 Task: Find connections with filter location Velika Gorica with filter topic #homeofficewith filter profile language German with filter current company EPAM Systems with filter school Gargi College with filter industry Wholesale Computer Equipment with filter service category Filing with filter keywords title Office Clerk
Action: Mouse pressed left at (534, 75)
Screenshot: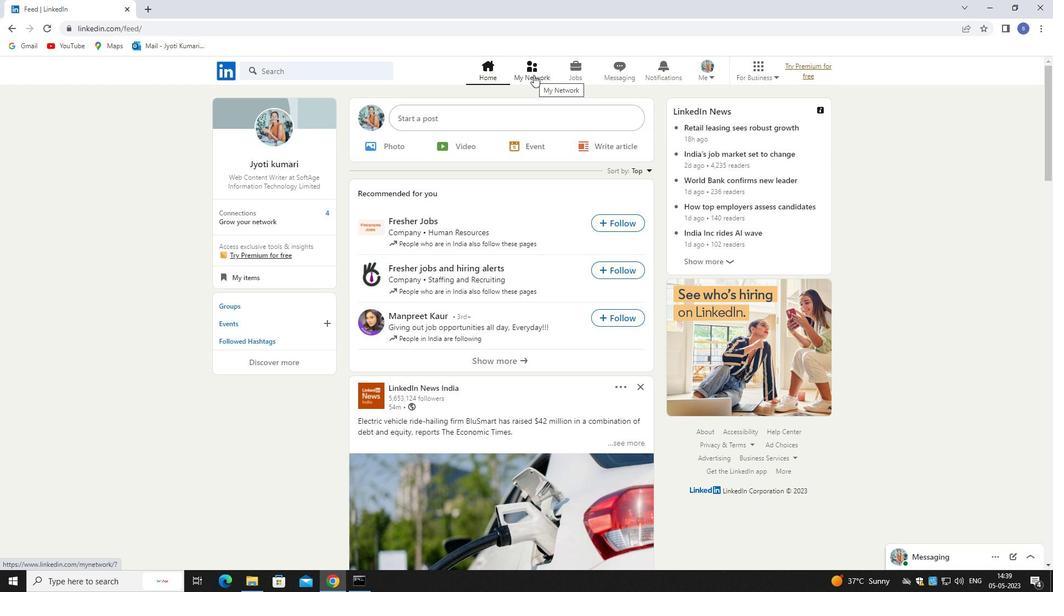 
Action: Mouse moved to (531, 71)
Screenshot: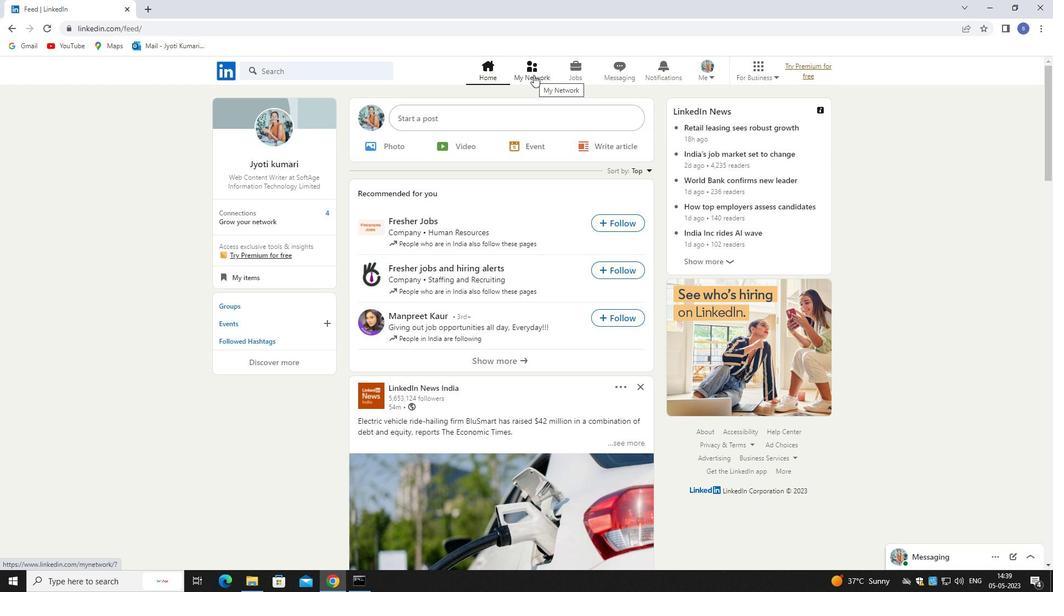 
Action: Mouse pressed left at (531, 71)
Screenshot: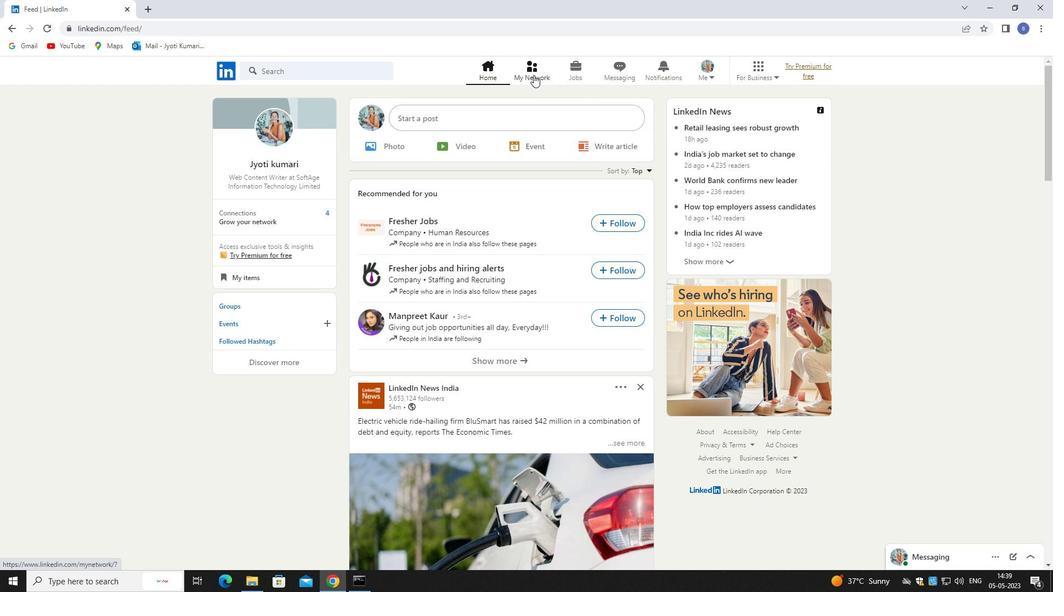 
Action: Mouse moved to (320, 137)
Screenshot: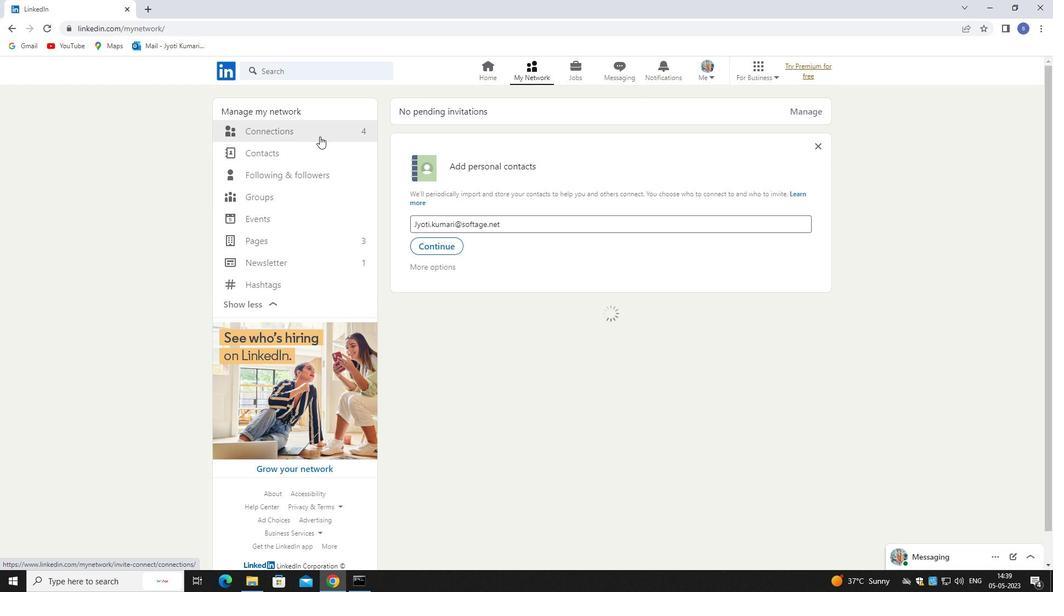 
Action: Mouse pressed left at (320, 137)
Screenshot: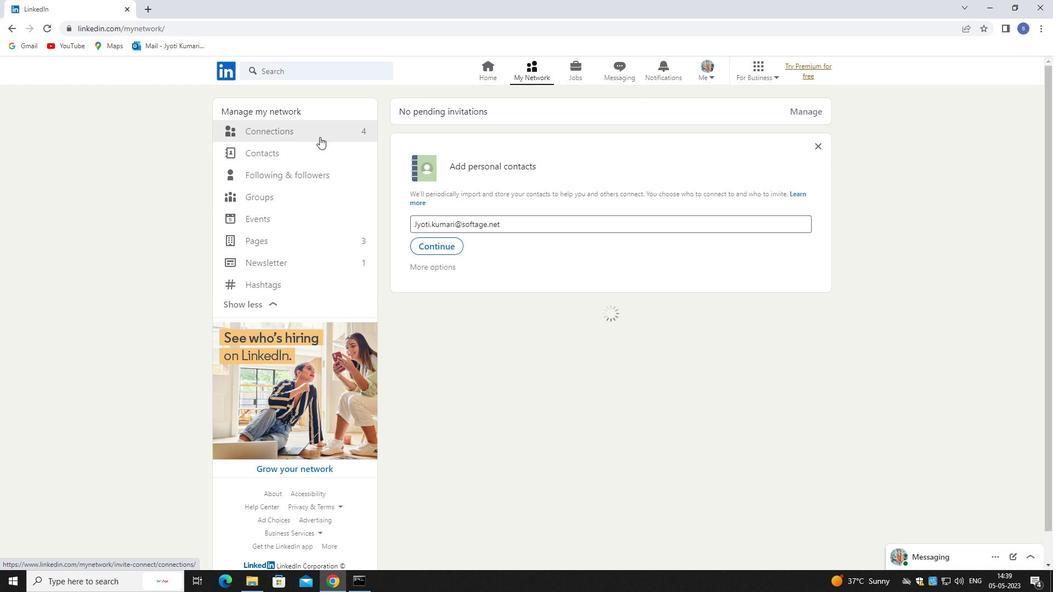 
Action: Mouse moved to (322, 136)
Screenshot: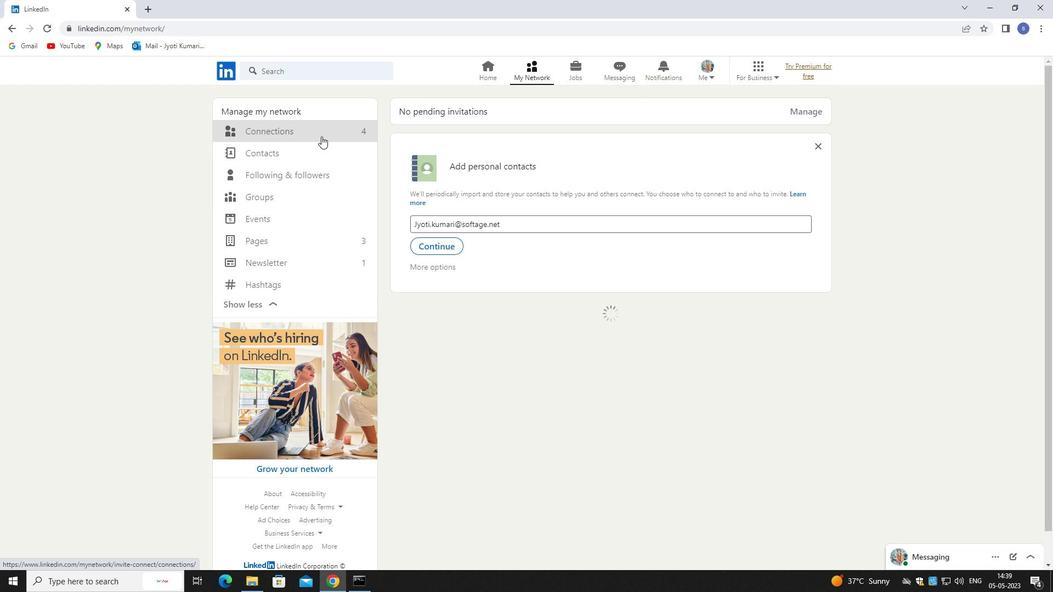 
Action: Mouse pressed left at (322, 136)
Screenshot: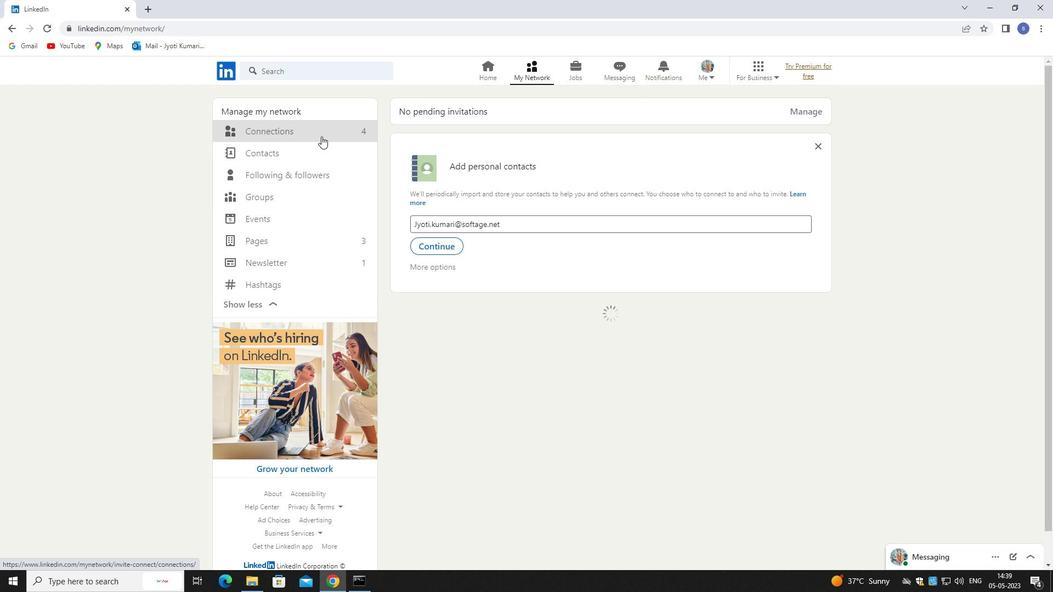
Action: Mouse moved to (638, 129)
Screenshot: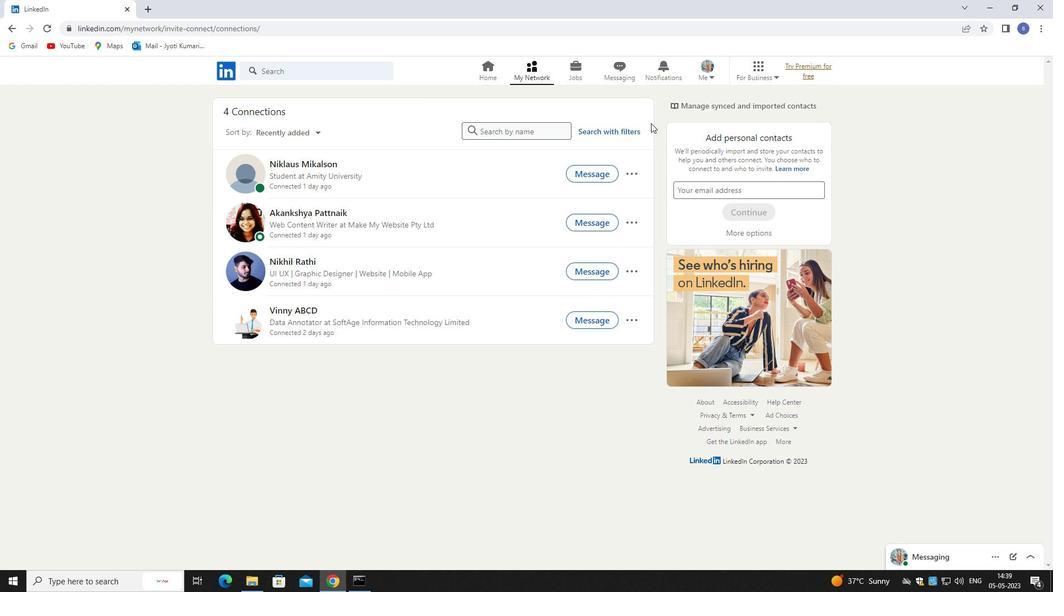 
Action: Mouse pressed left at (638, 129)
Screenshot: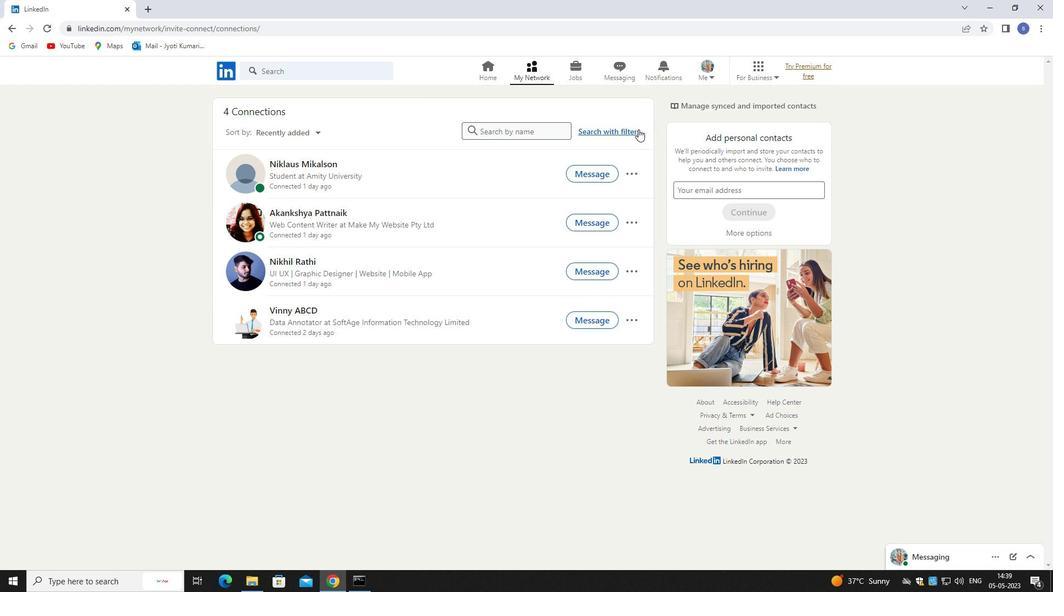 
Action: Mouse moved to (570, 98)
Screenshot: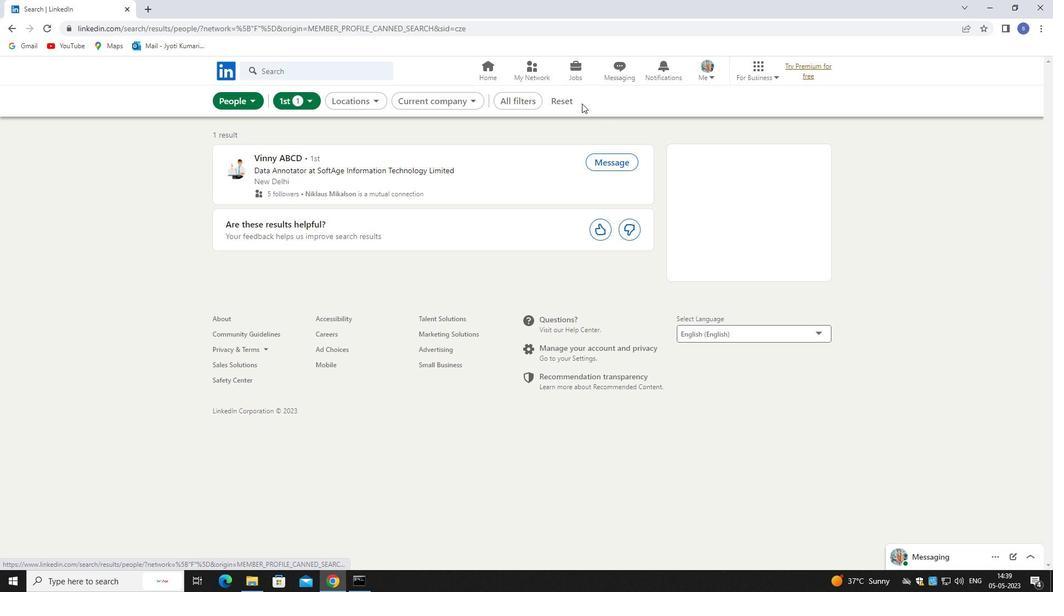 
Action: Mouse pressed left at (570, 98)
Screenshot: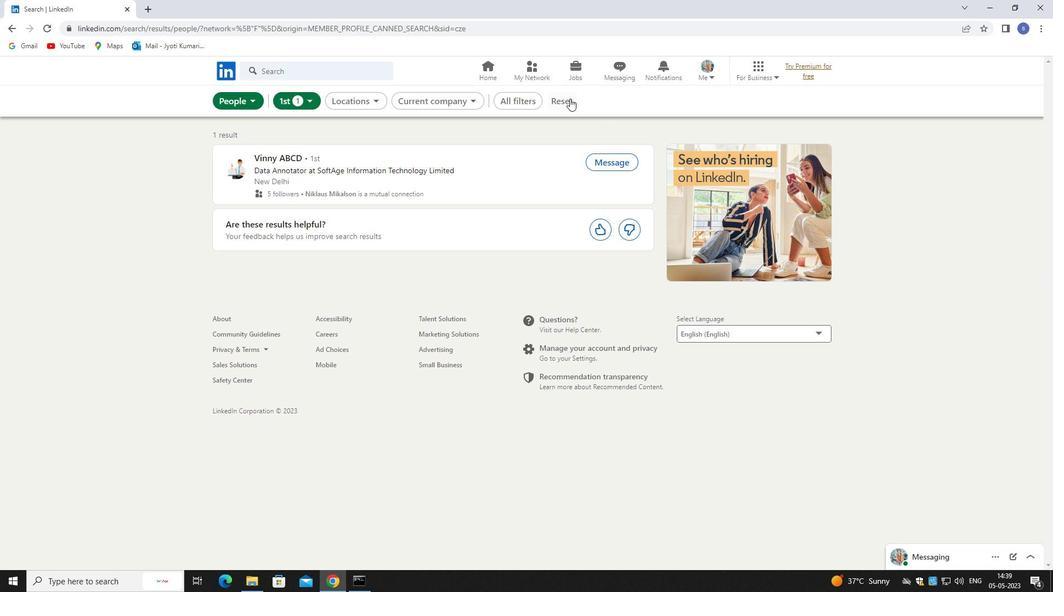 
Action: Mouse moved to (549, 98)
Screenshot: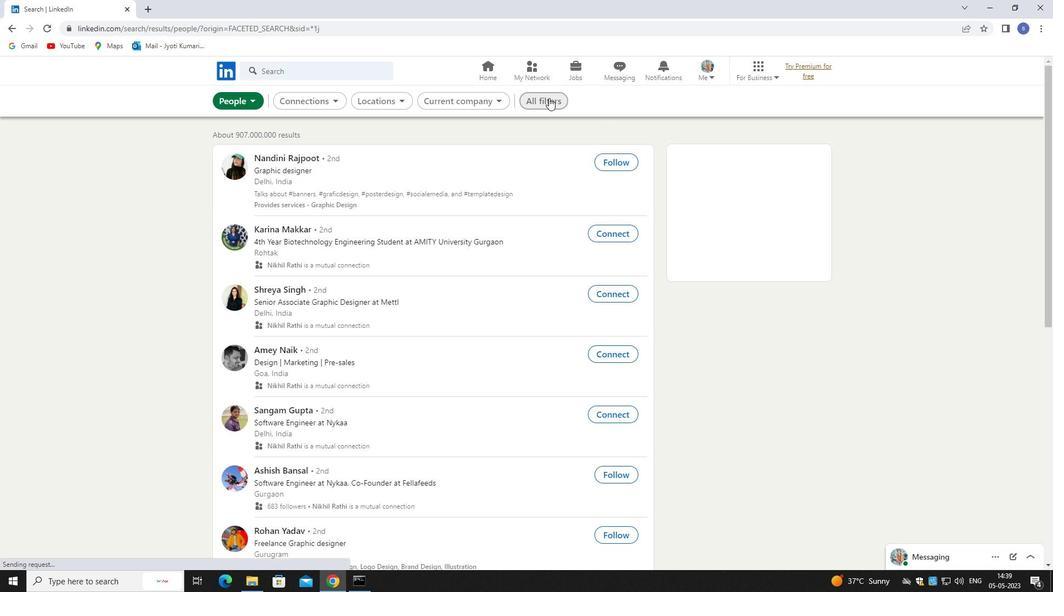 
Action: Mouse pressed left at (549, 98)
Screenshot: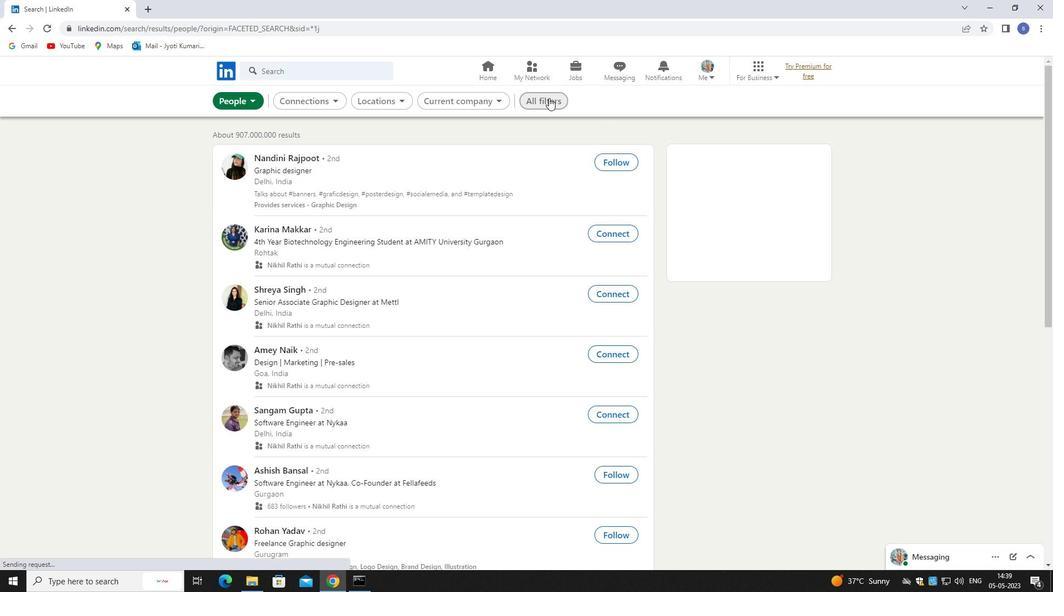 
Action: Mouse moved to (934, 429)
Screenshot: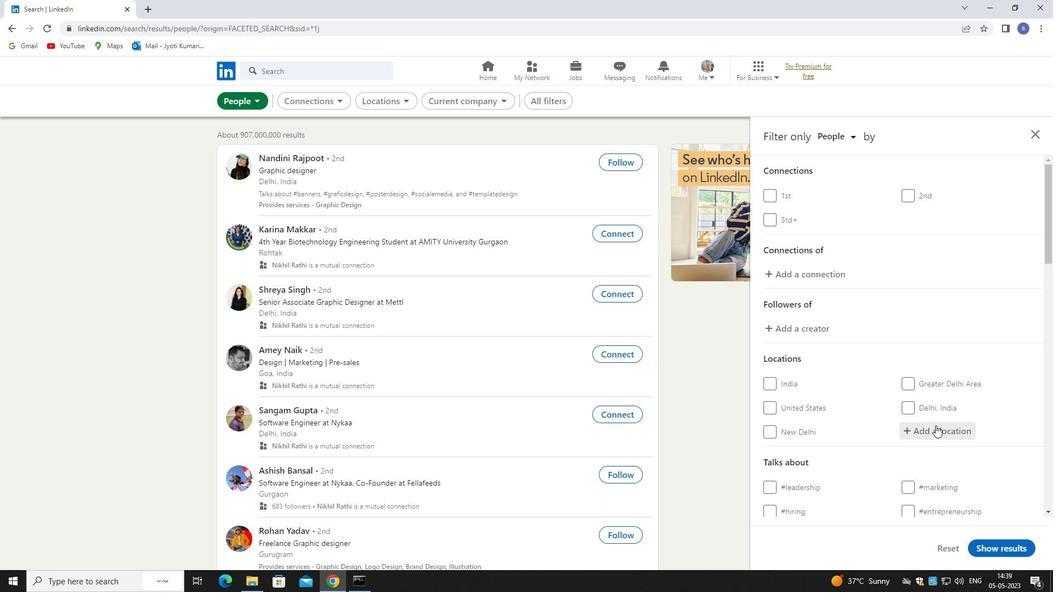 
Action: Mouse pressed left at (934, 429)
Screenshot: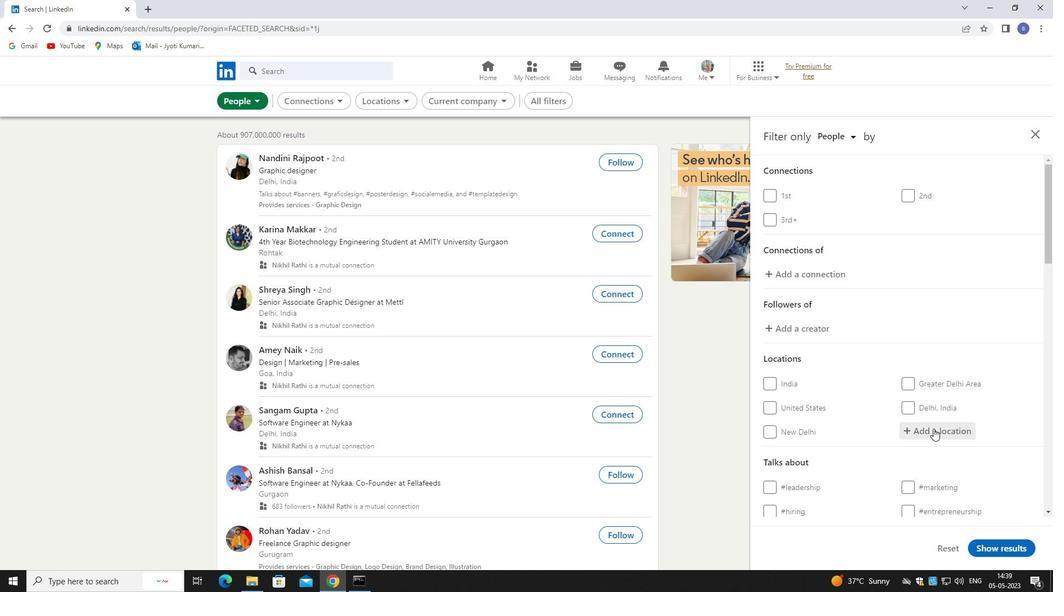 
Action: Key pressed velika
Screenshot: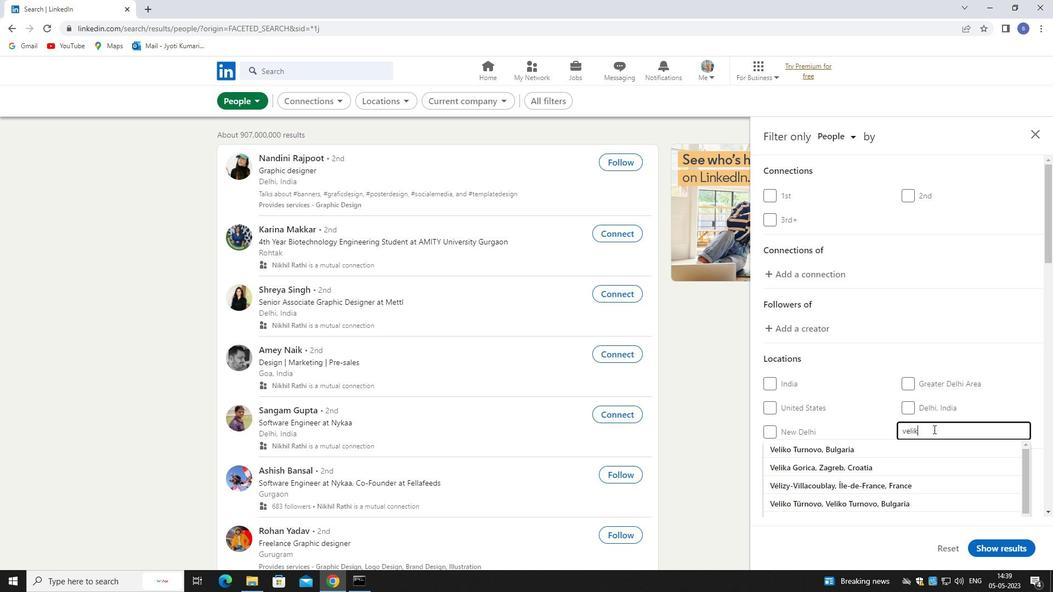 
Action: Mouse moved to (917, 450)
Screenshot: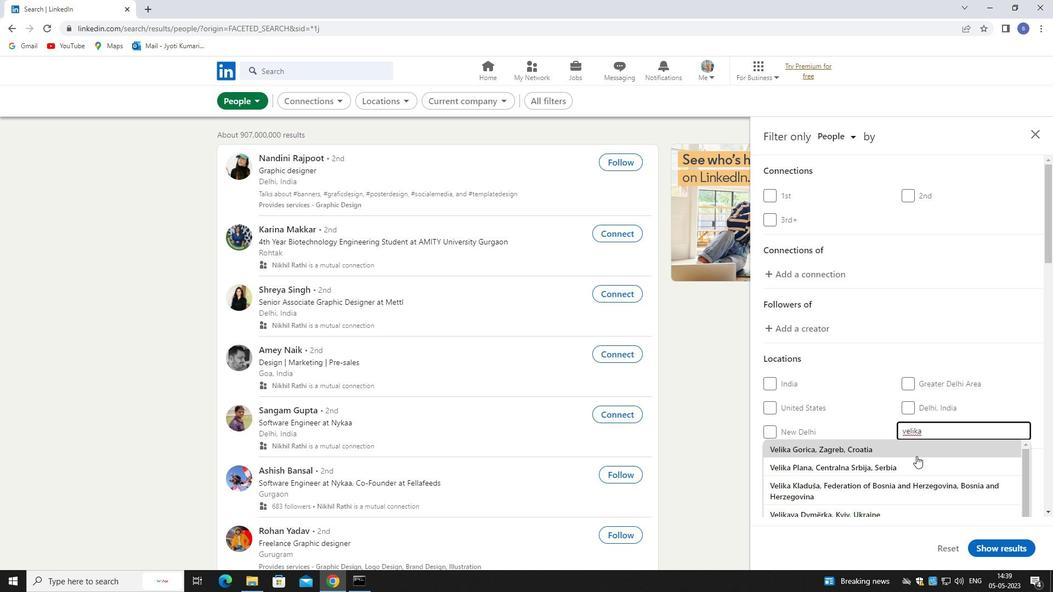 
Action: Mouse pressed left at (917, 450)
Screenshot: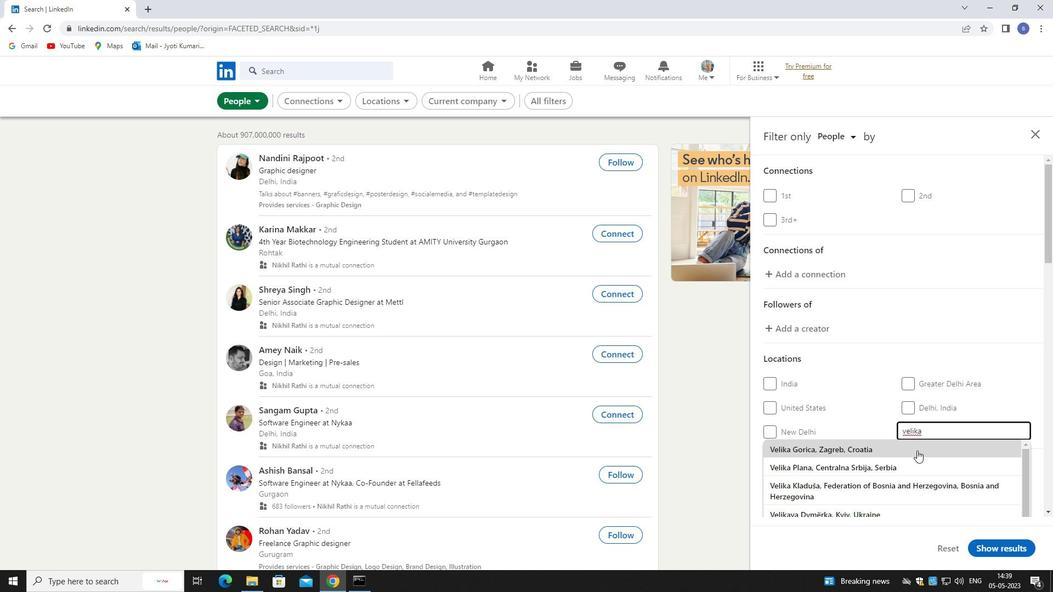 
Action: Mouse scrolled (917, 449) with delta (0, 0)
Screenshot: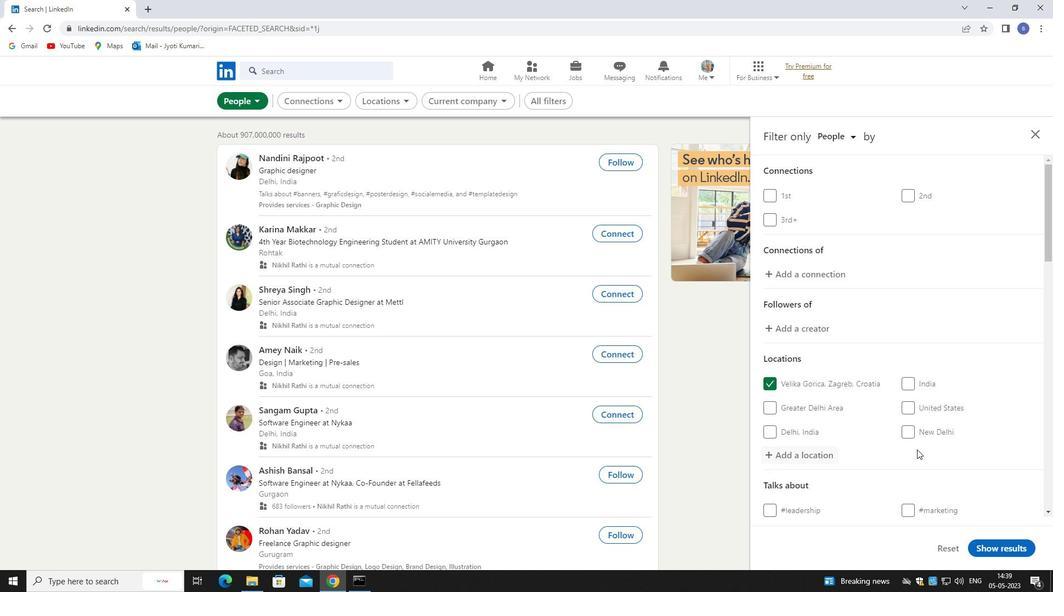 
Action: Mouse moved to (917, 449)
Screenshot: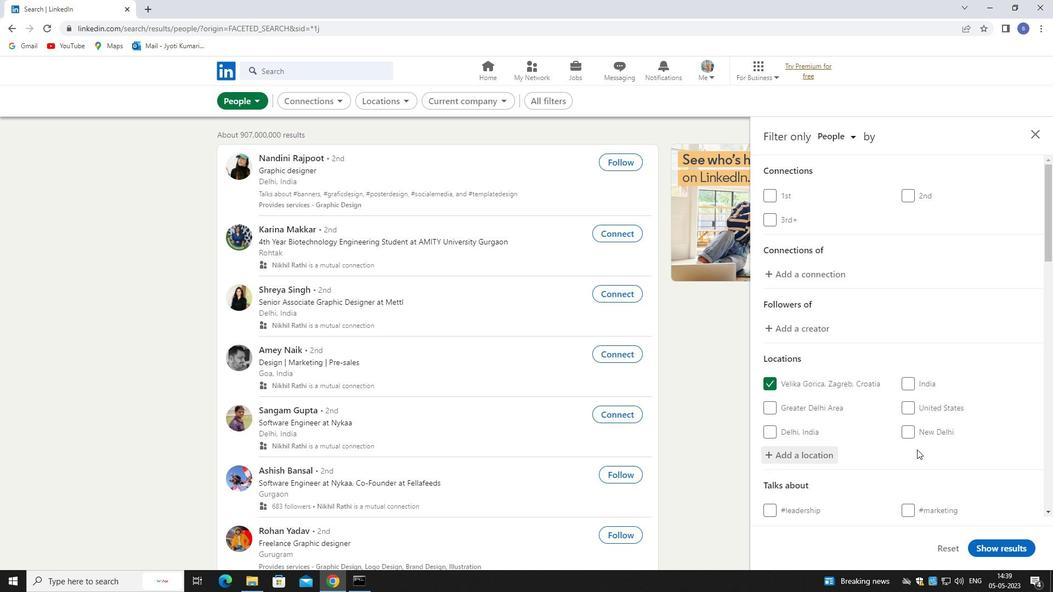 
Action: Mouse scrolled (917, 448) with delta (0, 0)
Screenshot: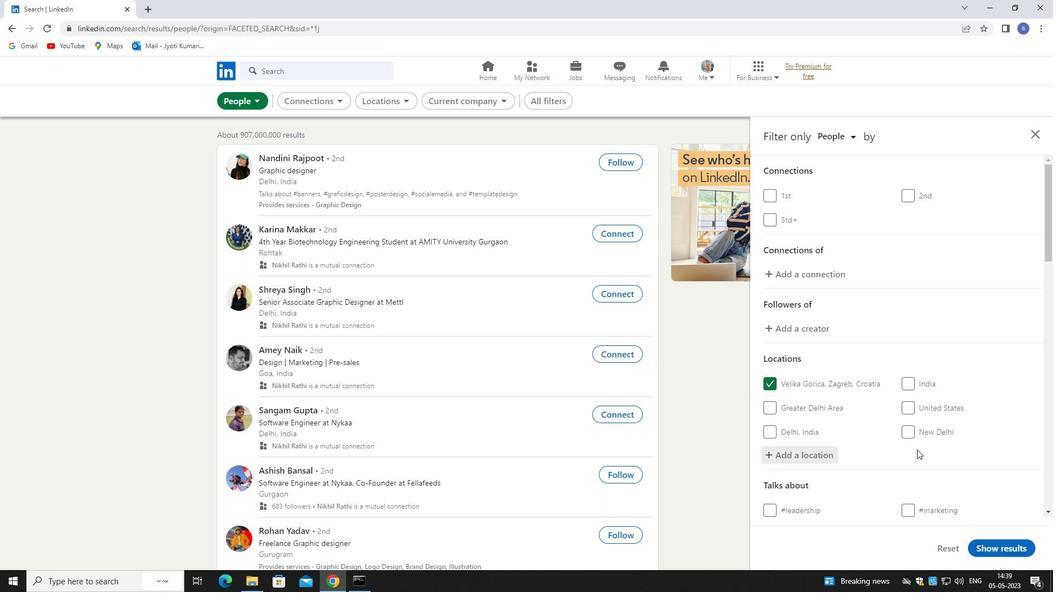 
Action: Mouse moved to (918, 449)
Screenshot: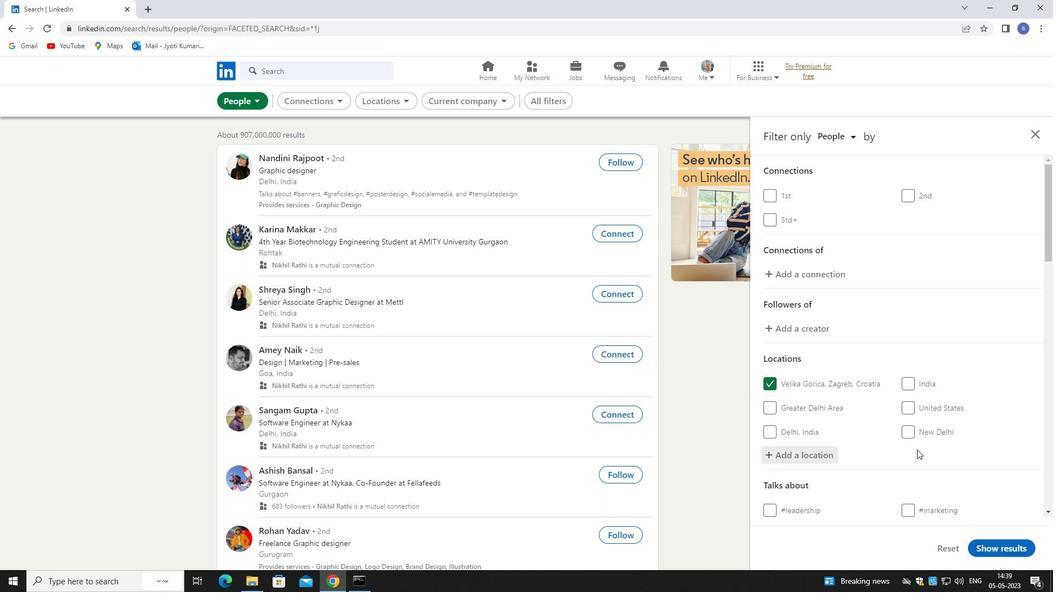
Action: Mouse scrolled (918, 448) with delta (0, 0)
Screenshot: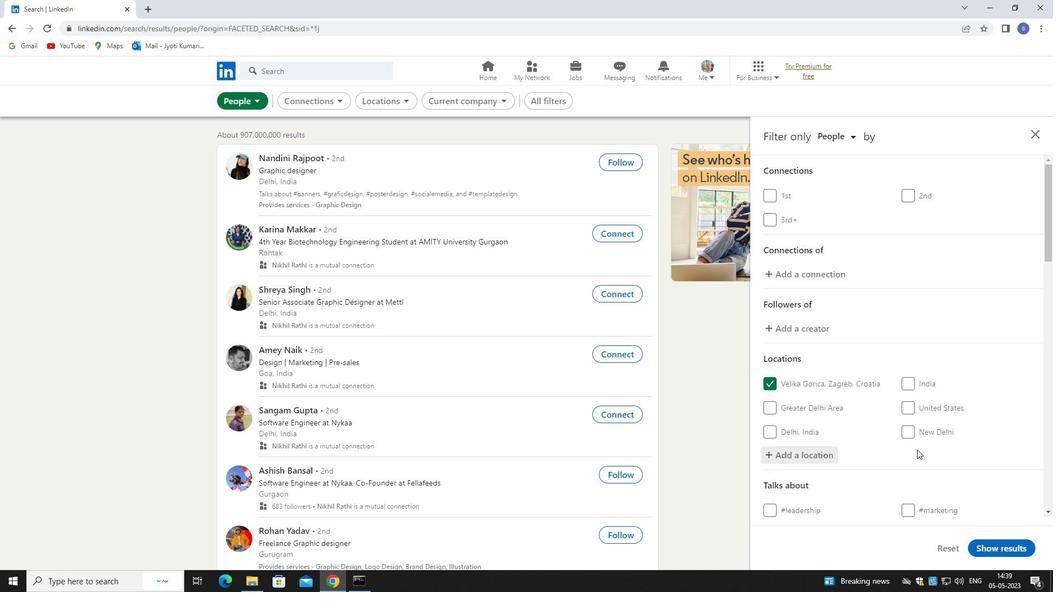 
Action: Mouse scrolled (918, 448) with delta (0, 0)
Screenshot: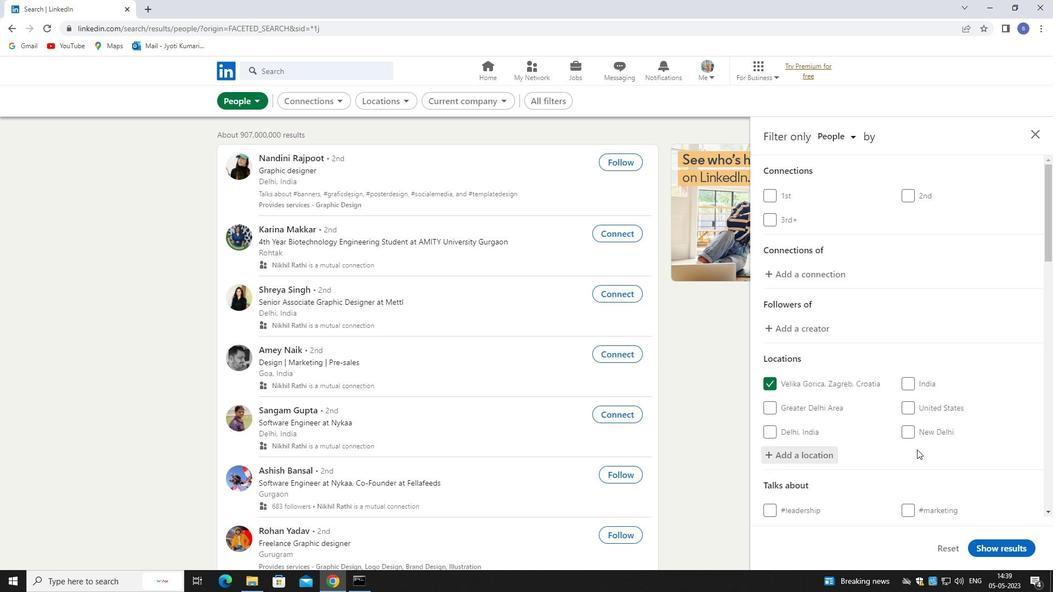 
Action: Mouse moved to (958, 343)
Screenshot: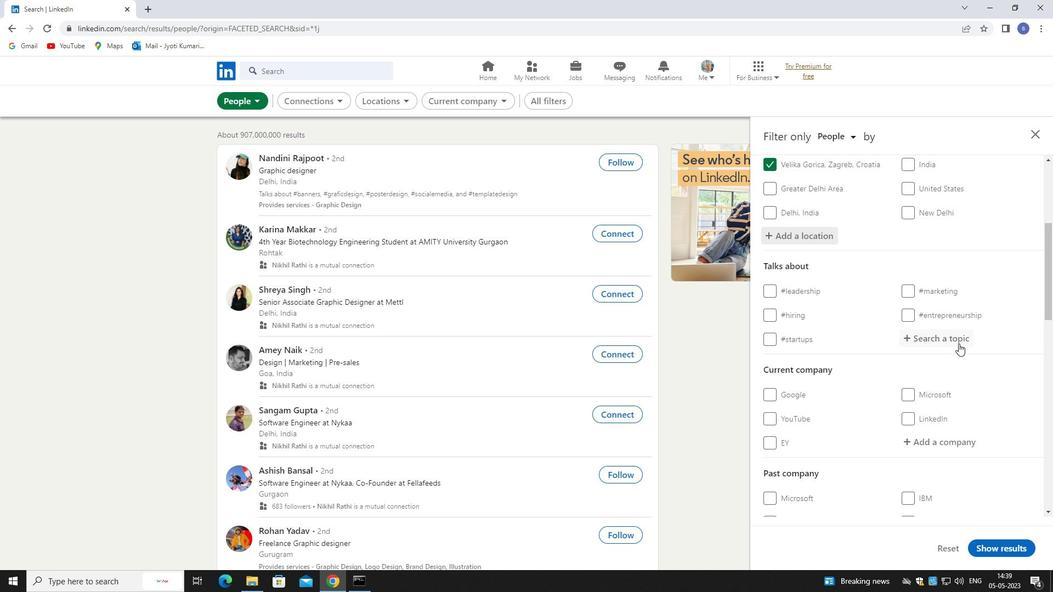 
Action: Mouse pressed left at (958, 343)
Screenshot: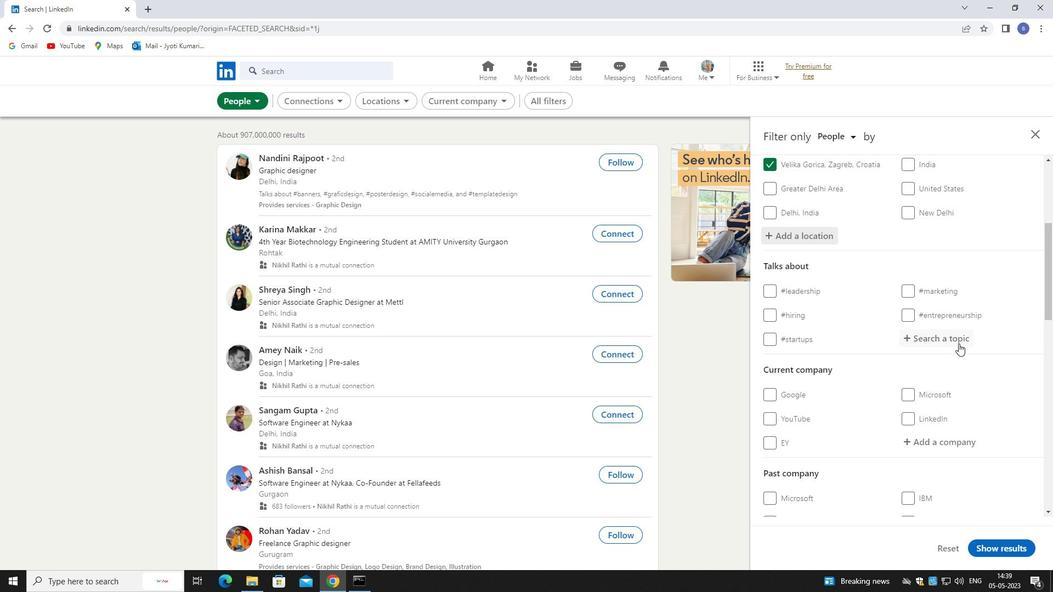 
Action: Mouse moved to (954, 336)
Screenshot: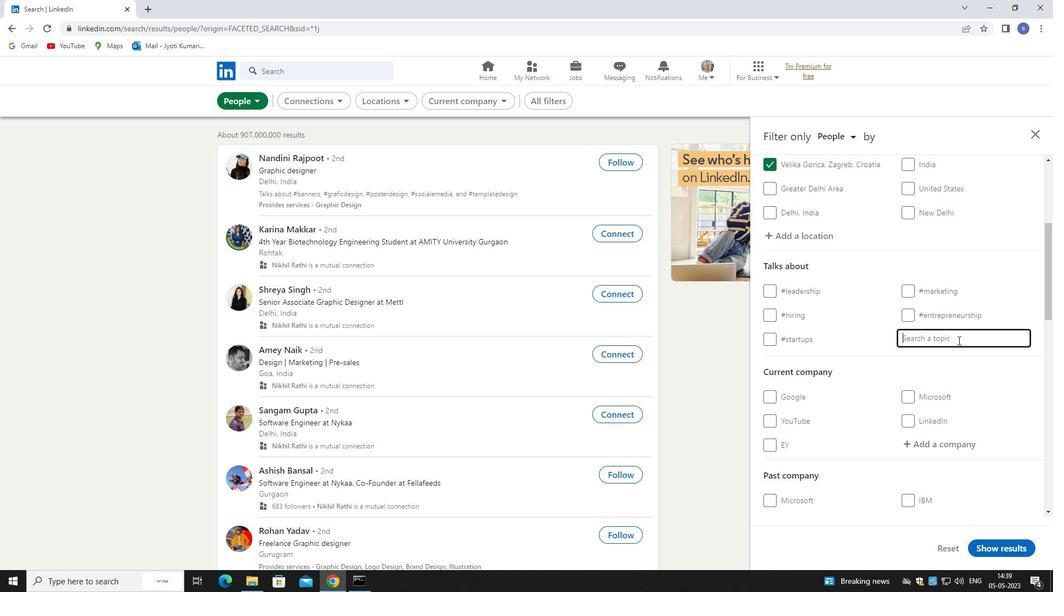 
Action: Key pressed homeoff
Screenshot: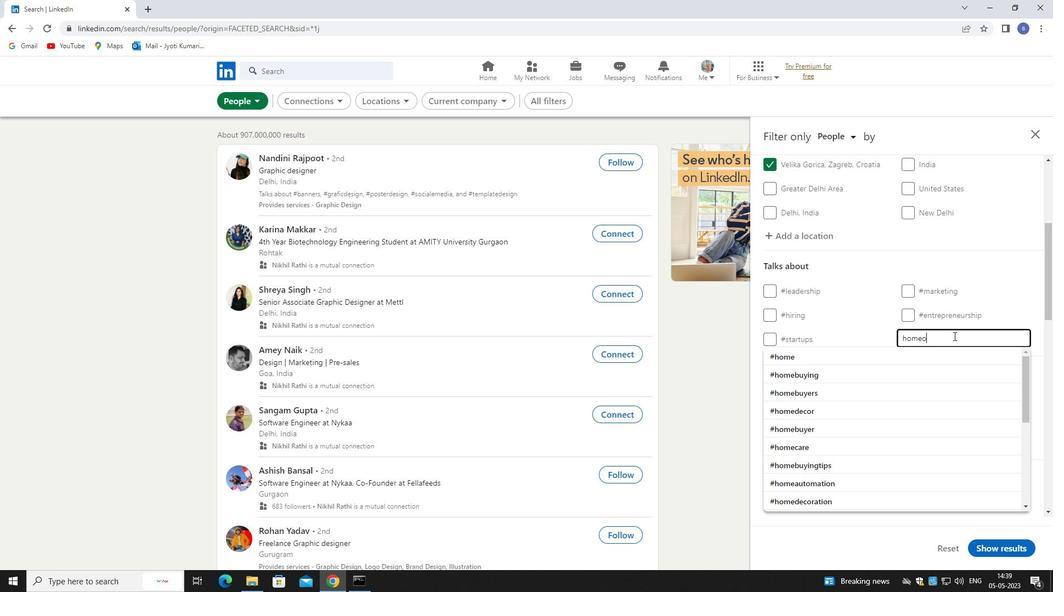 
Action: Mouse moved to (953, 357)
Screenshot: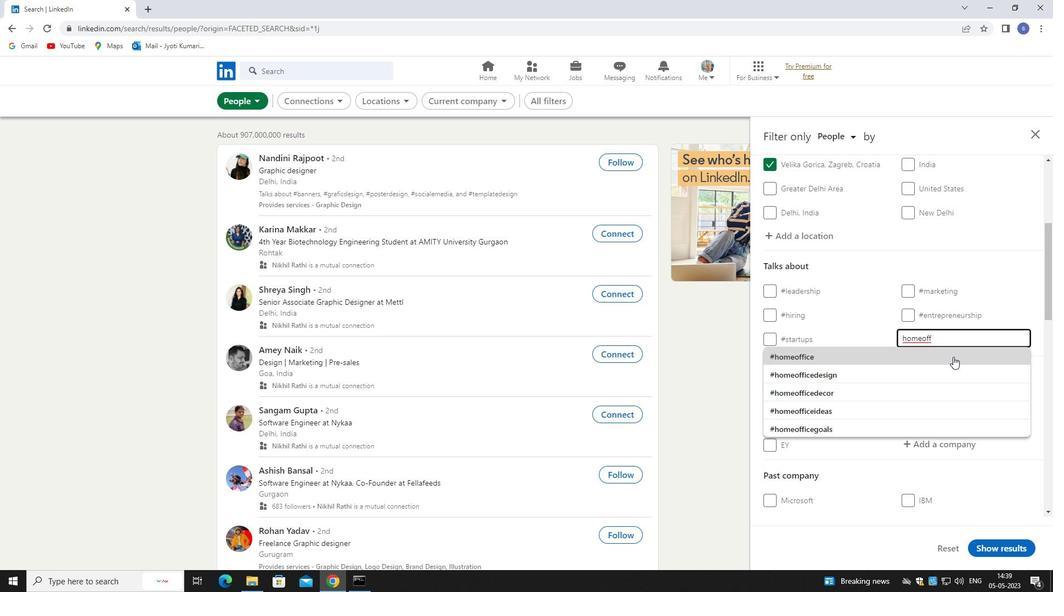 
Action: Mouse pressed left at (953, 357)
Screenshot: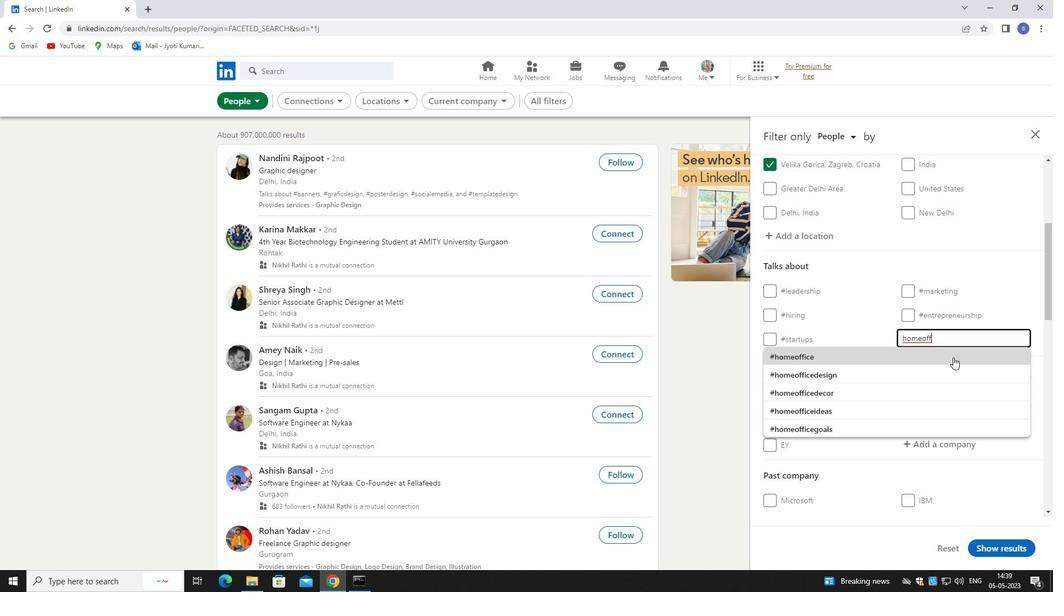 
Action: Mouse scrolled (953, 357) with delta (0, 0)
Screenshot: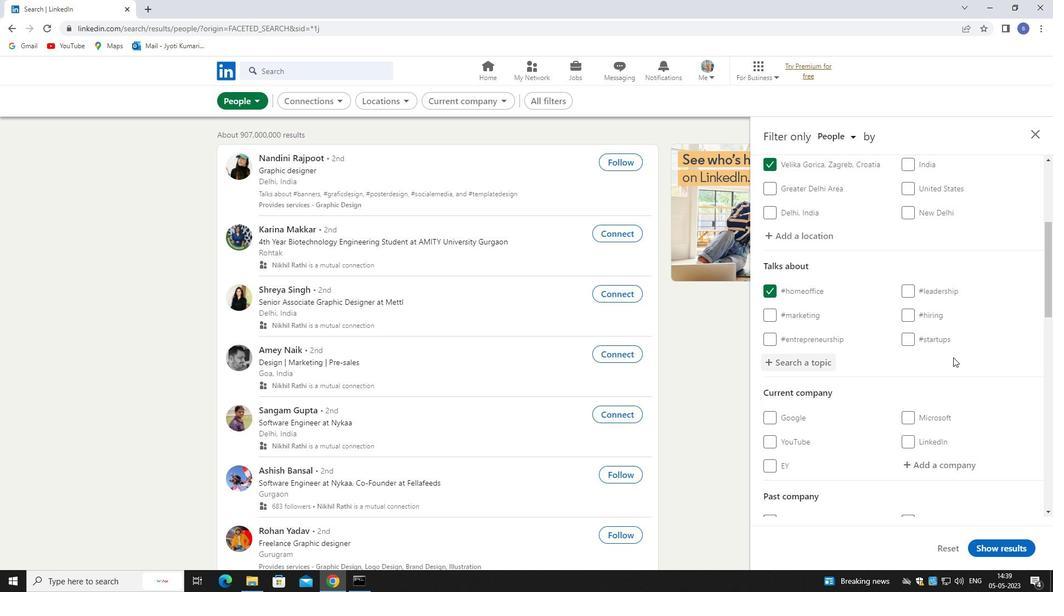 
Action: Mouse scrolled (953, 357) with delta (0, 0)
Screenshot: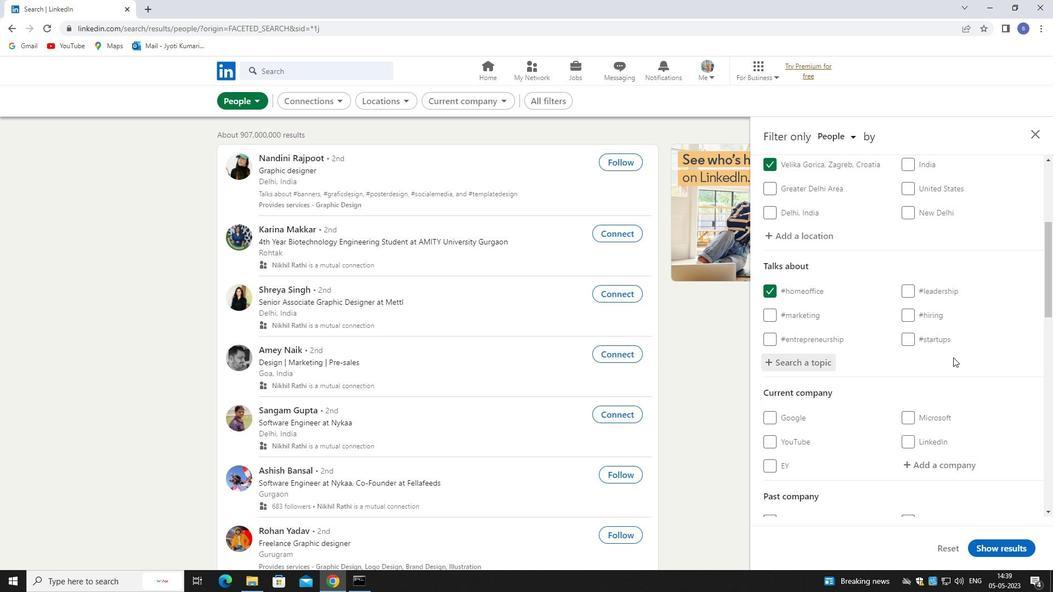 
Action: Mouse scrolled (953, 357) with delta (0, 0)
Screenshot: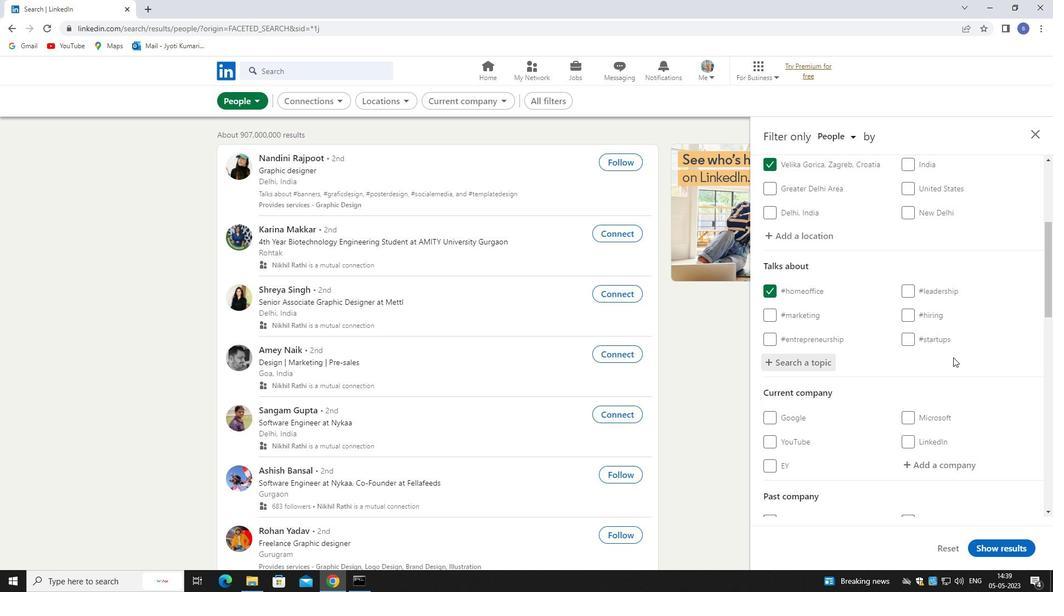 
Action: Mouse moved to (961, 303)
Screenshot: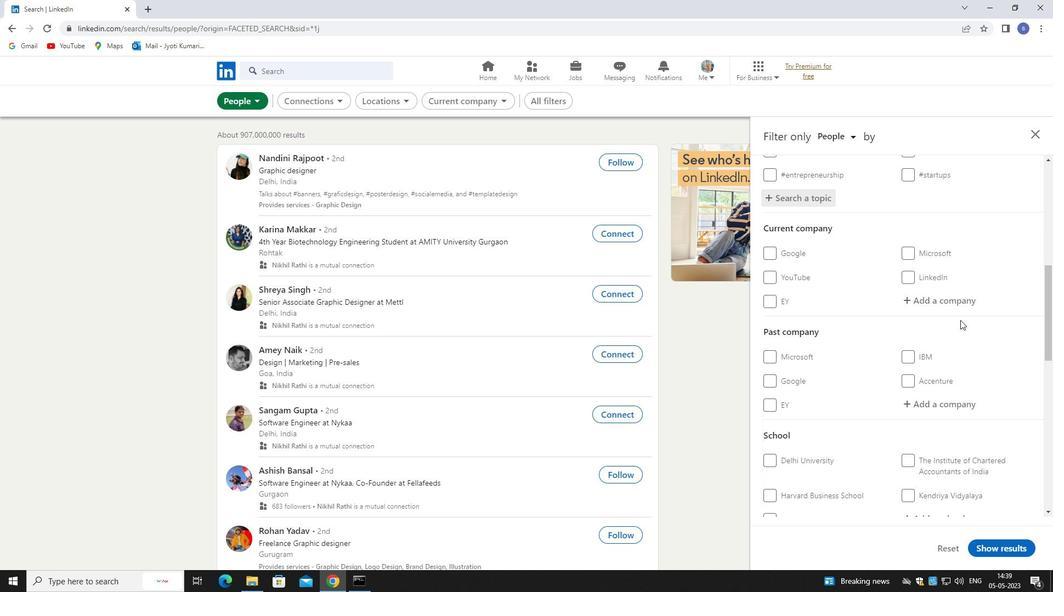 
Action: Mouse pressed left at (961, 303)
Screenshot: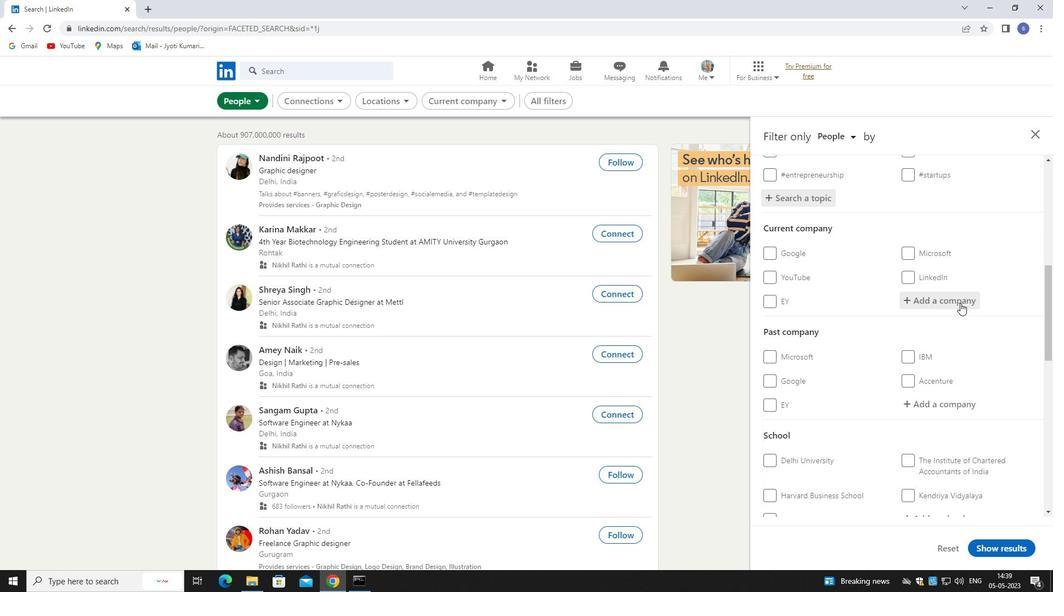 
Action: Mouse moved to (961, 302)
Screenshot: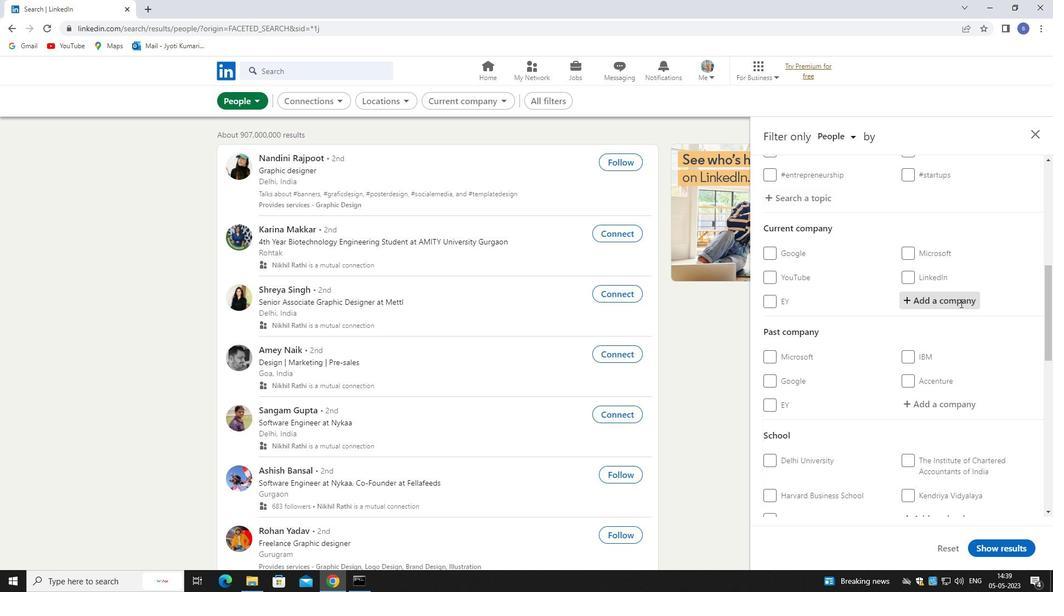 
Action: Key pressed epam
Screenshot: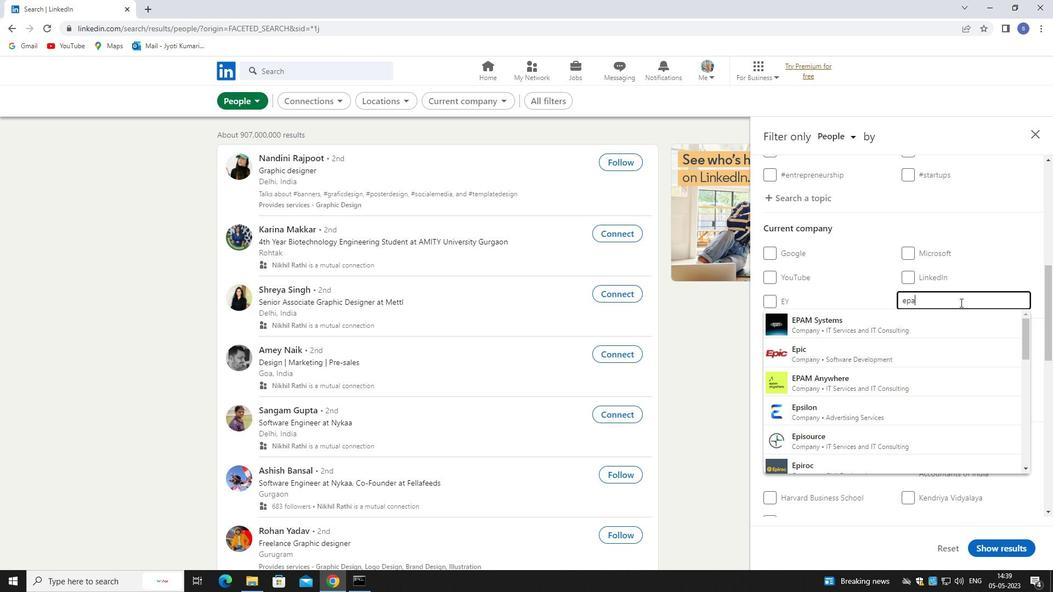 
Action: Mouse moved to (964, 333)
Screenshot: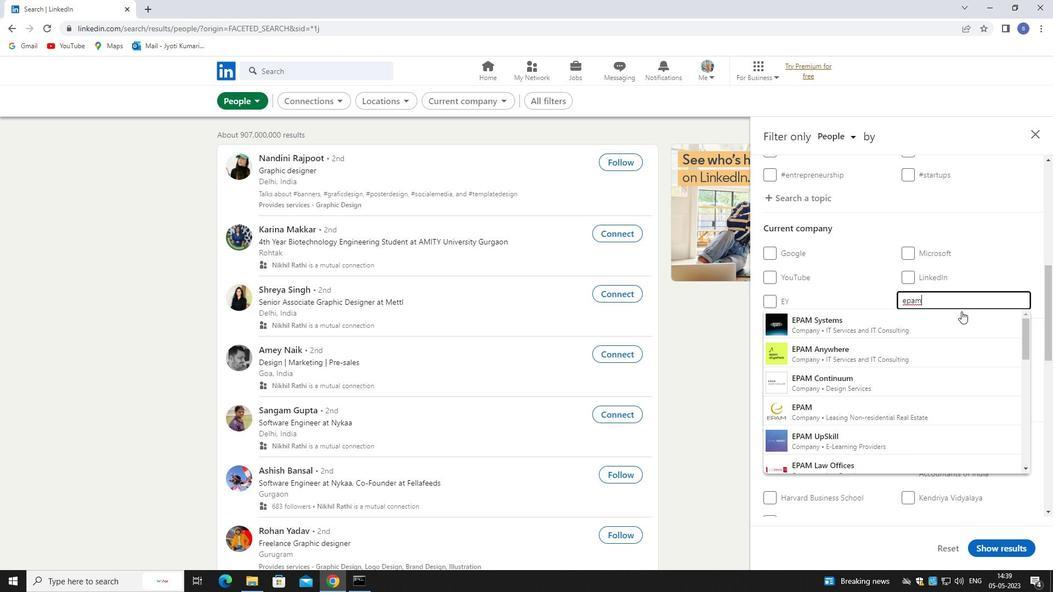 
Action: Mouse pressed left at (964, 333)
Screenshot: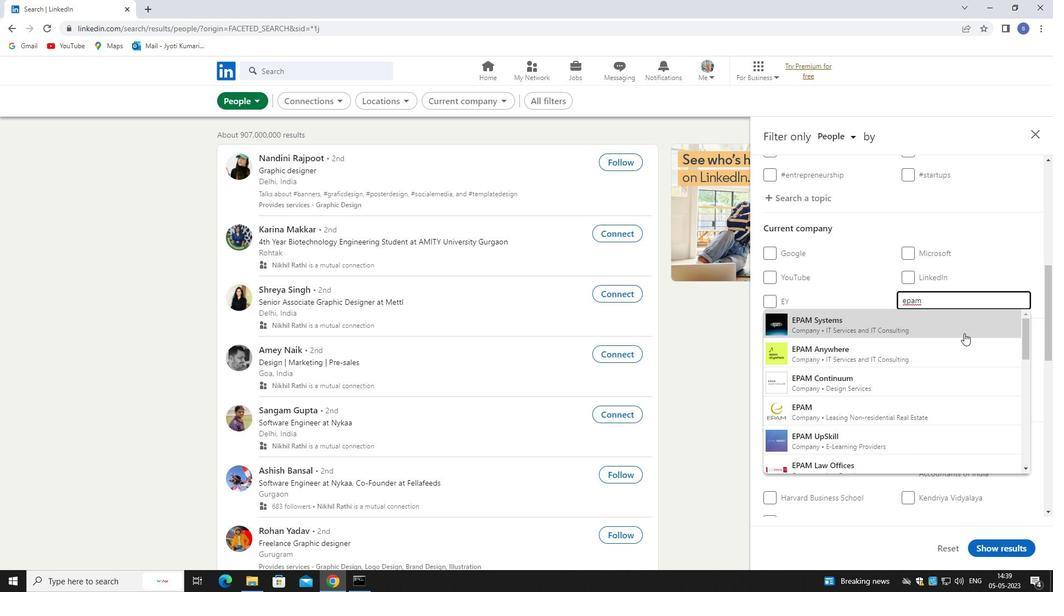 
Action: Mouse scrolled (964, 333) with delta (0, 0)
Screenshot: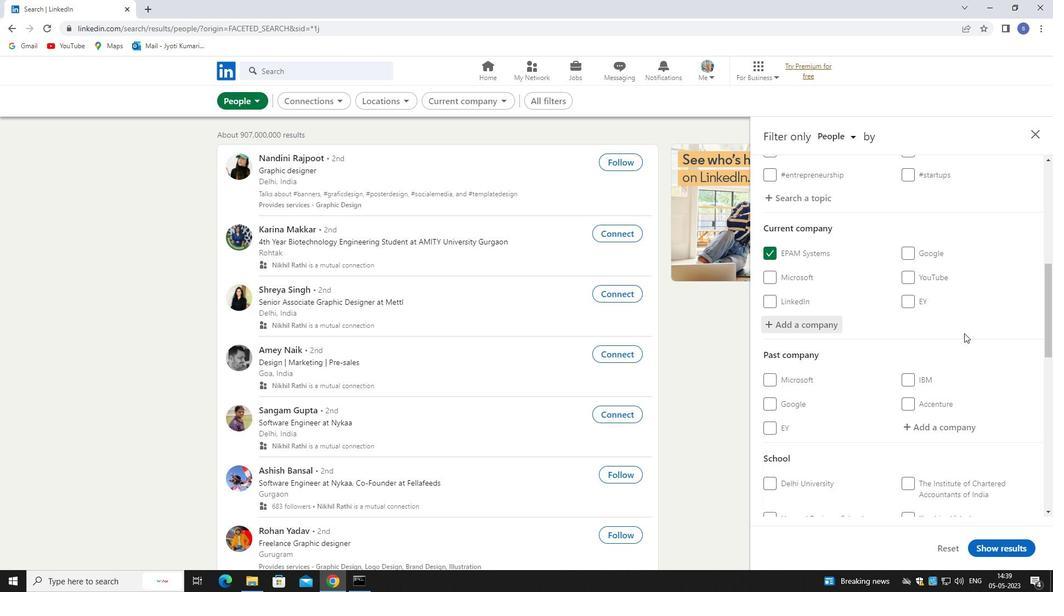 
Action: Mouse moved to (965, 334)
Screenshot: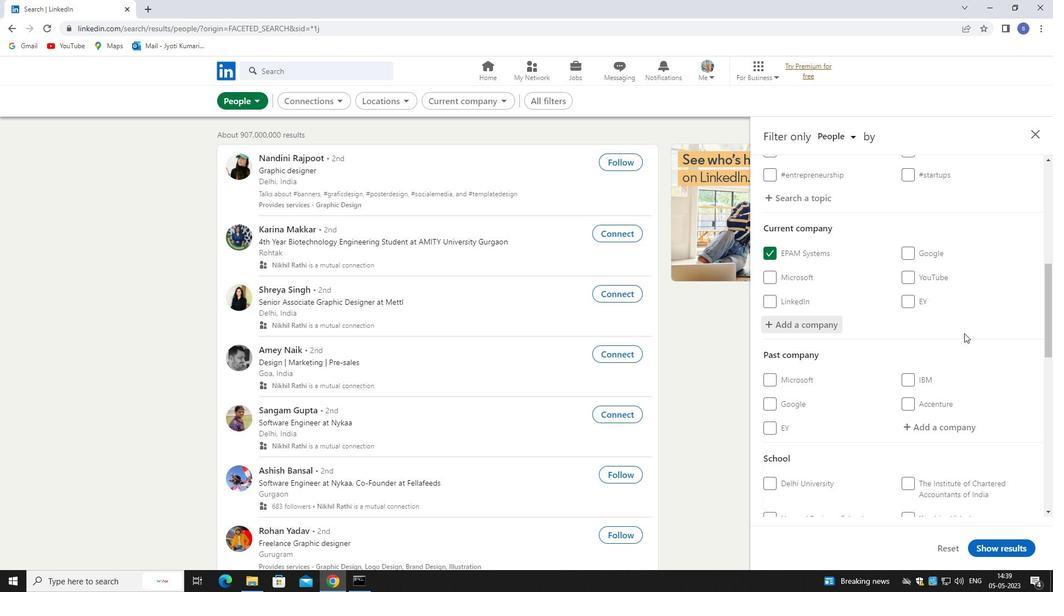 
Action: Mouse scrolled (965, 333) with delta (0, 0)
Screenshot: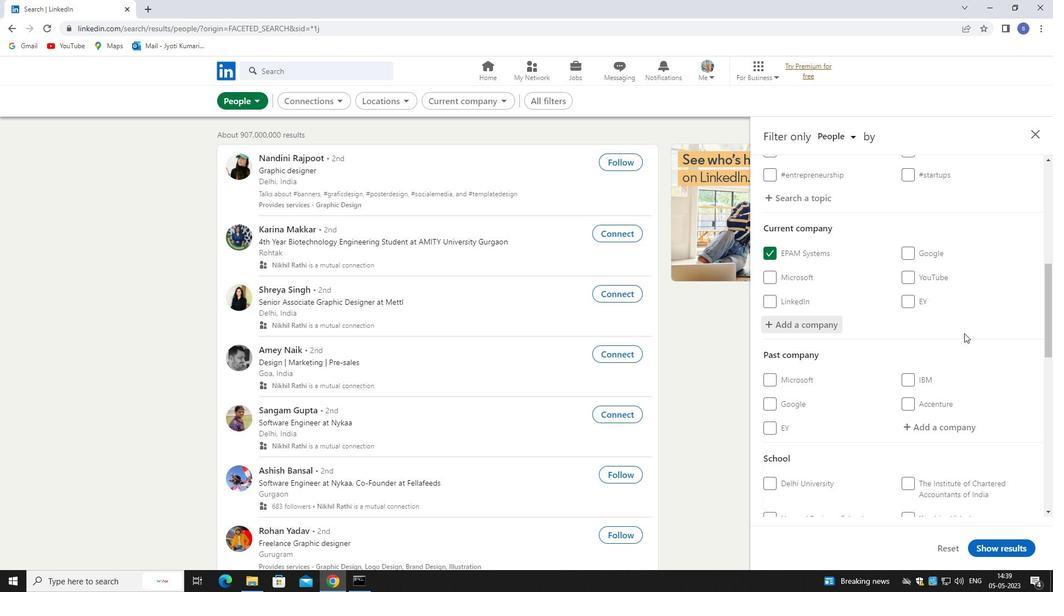
Action: Mouse moved to (968, 321)
Screenshot: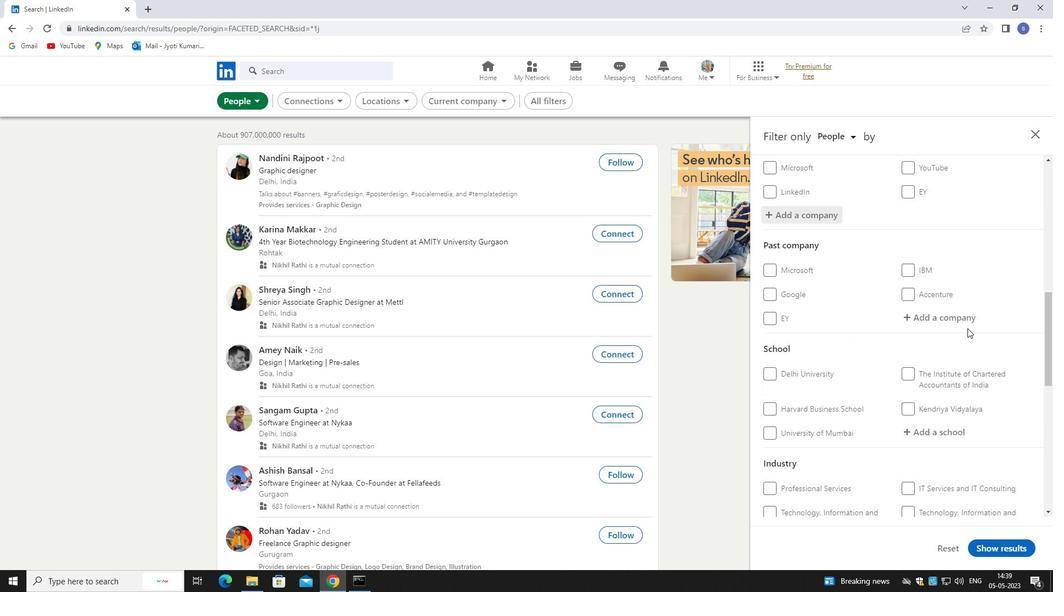 
Action: Mouse pressed left at (968, 321)
Screenshot: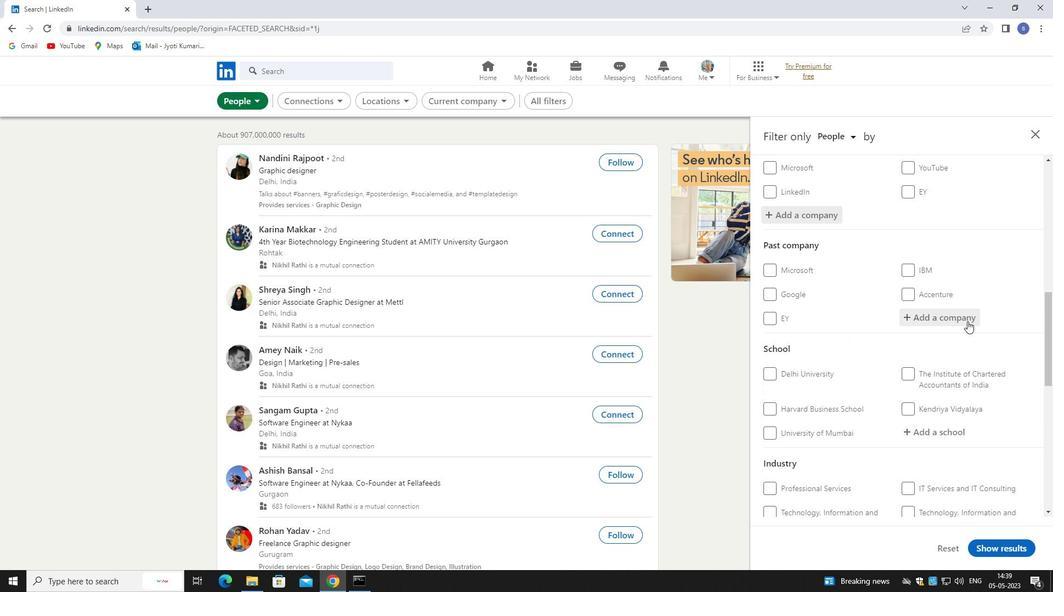 
Action: Mouse moved to (951, 434)
Screenshot: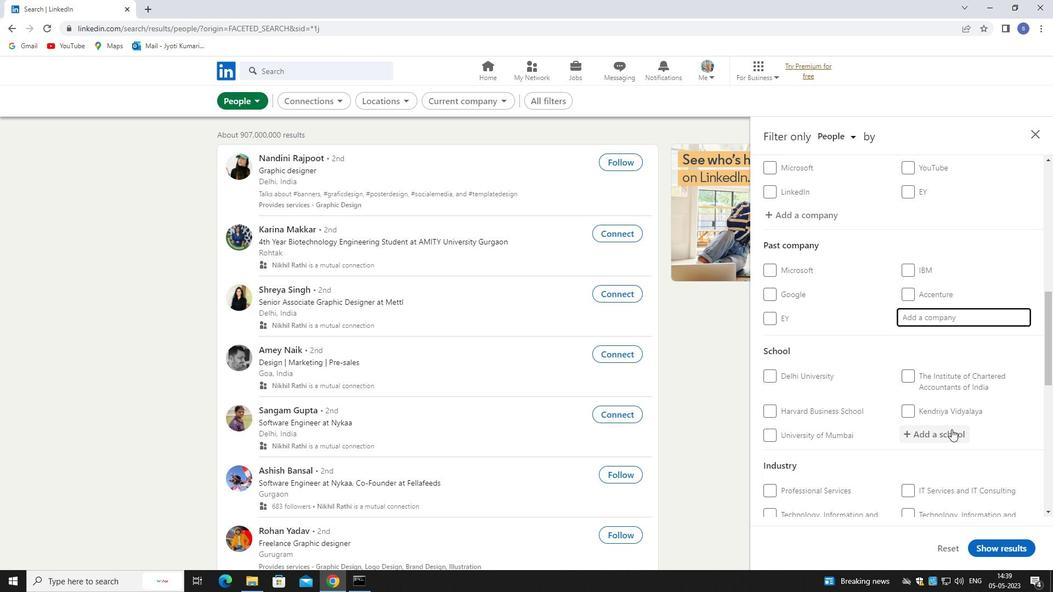 
Action: Mouse pressed left at (951, 434)
Screenshot: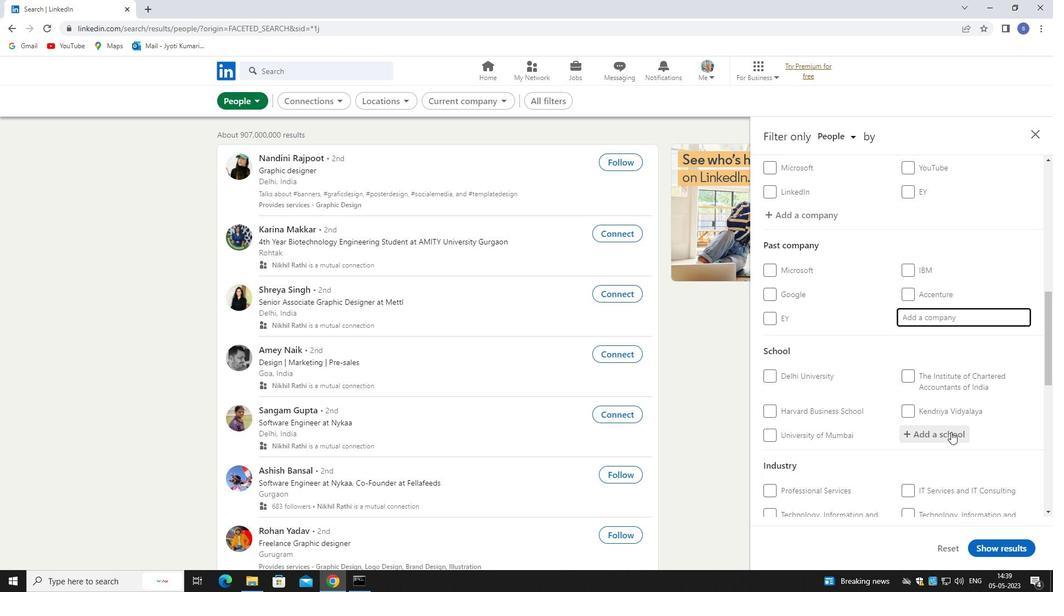 
Action: Mouse moved to (966, 426)
Screenshot: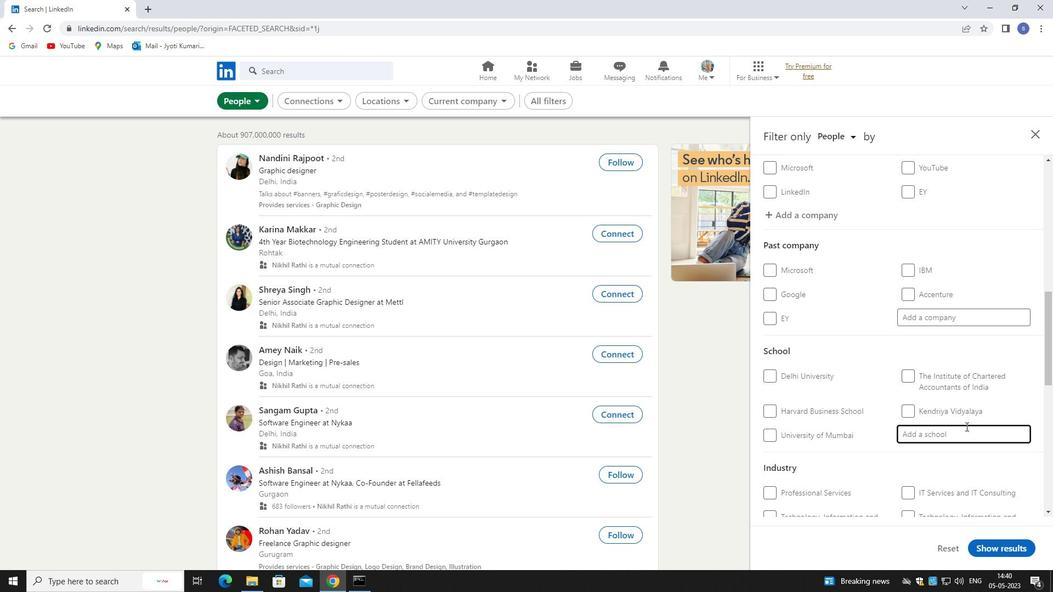 
Action: Key pressed gargi
Screenshot: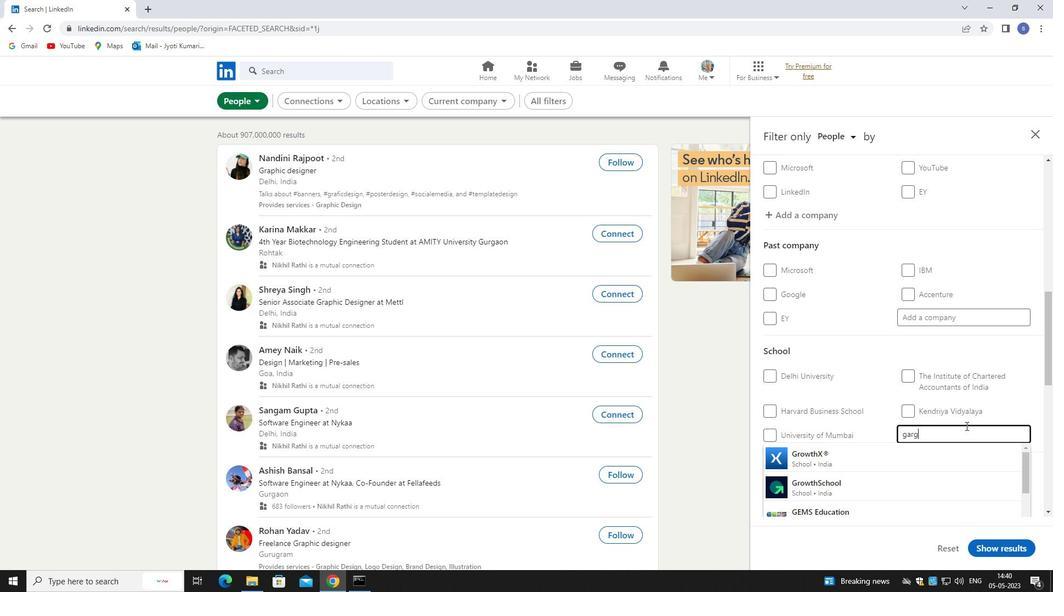 
Action: Mouse moved to (896, 456)
Screenshot: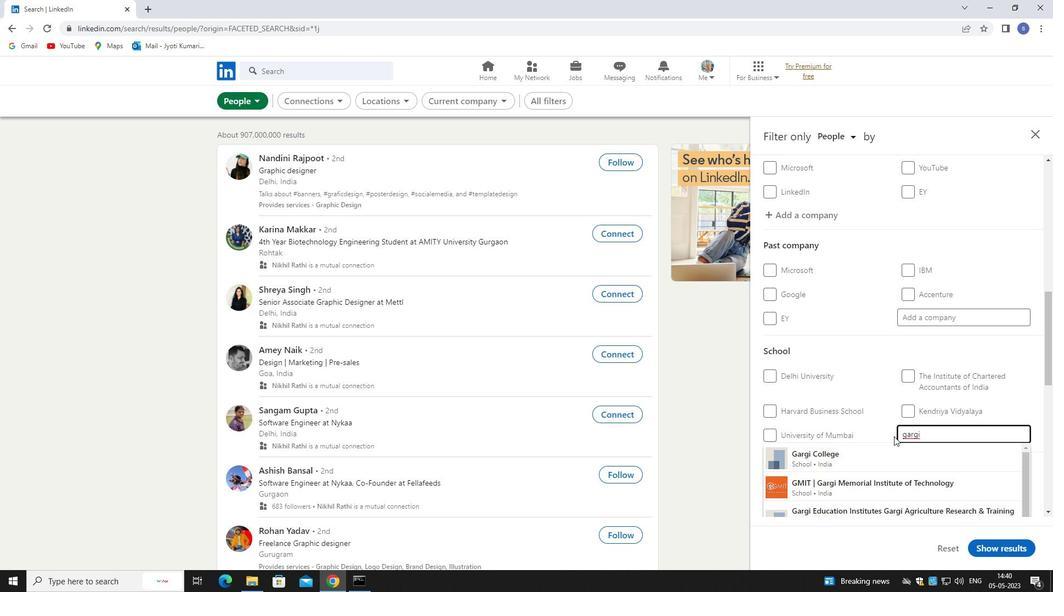 
Action: Mouse pressed left at (896, 456)
Screenshot: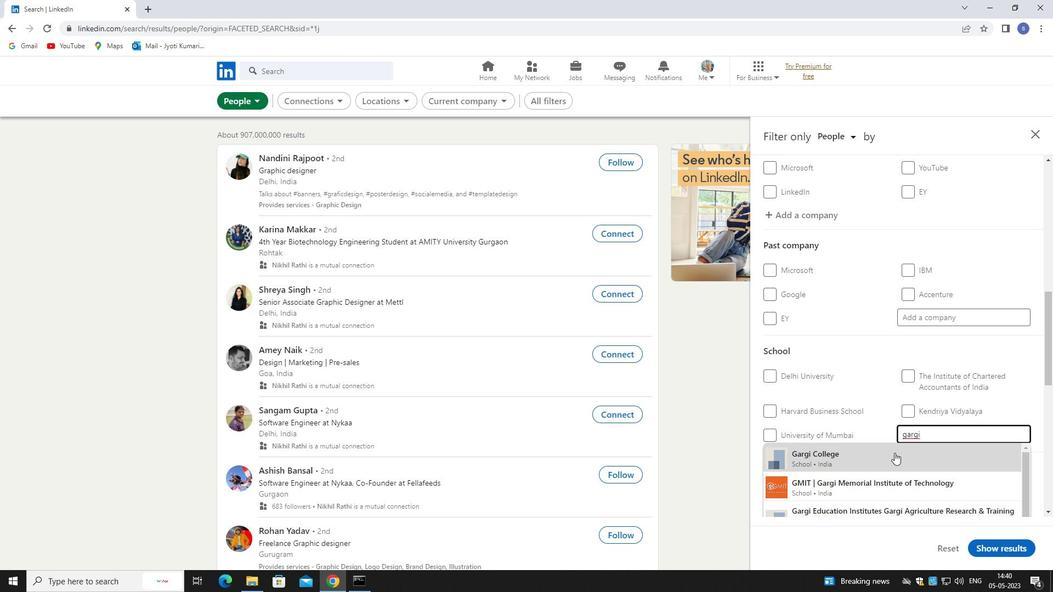 
Action: Mouse moved to (896, 457)
Screenshot: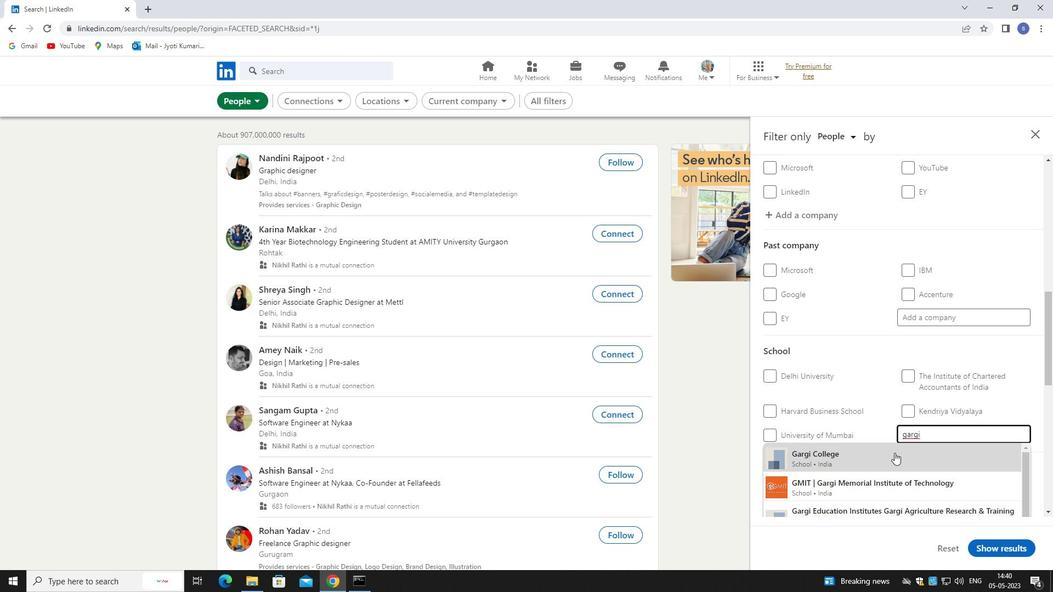 
Action: Mouse scrolled (896, 456) with delta (0, 0)
Screenshot: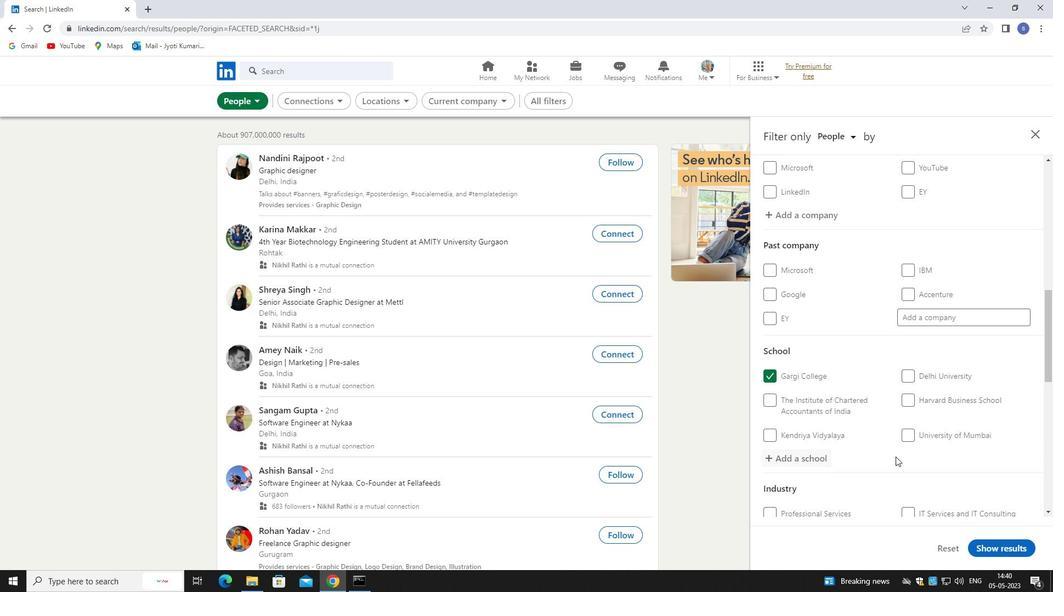 
Action: Mouse scrolled (896, 456) with delta (0, 0)
Screenshot: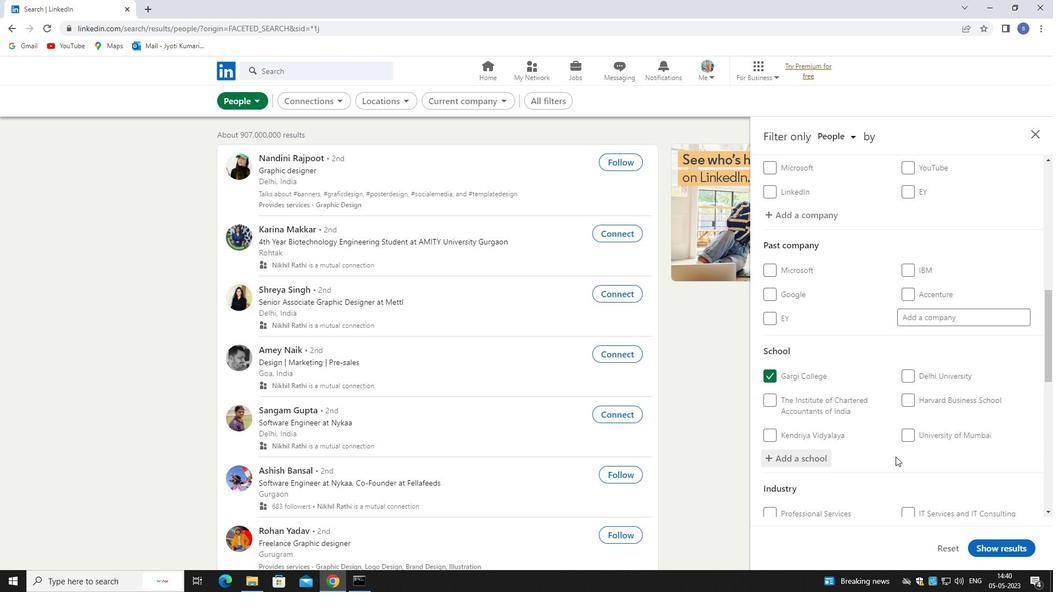 
Action: Mouse scrolled (896, 456) with delta (0, 0)
Screenshot: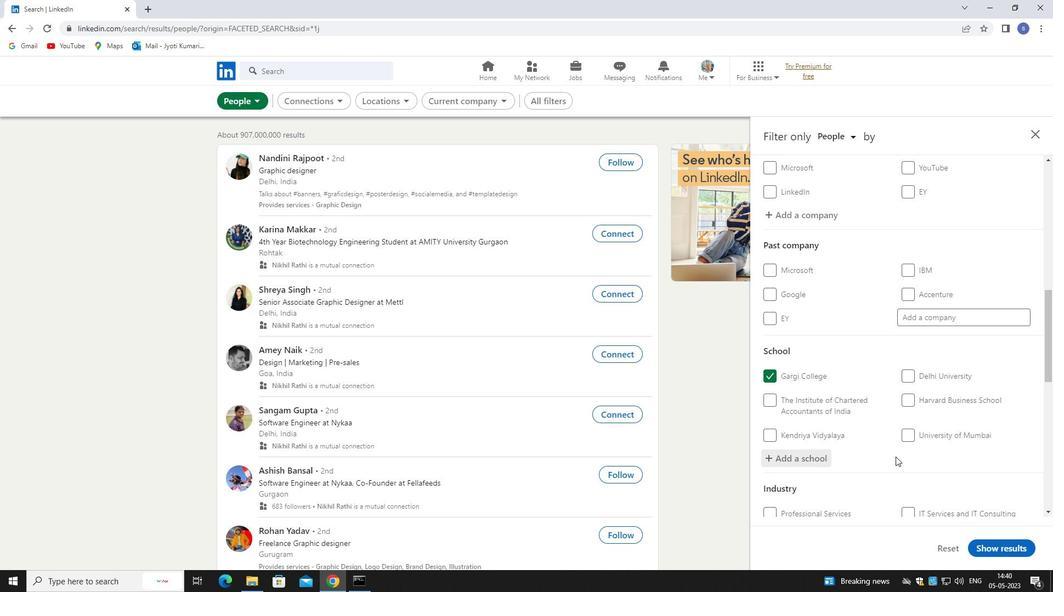 
Action: Mouse scrolled (896, 456) with delta (0, 0)
Screenshot: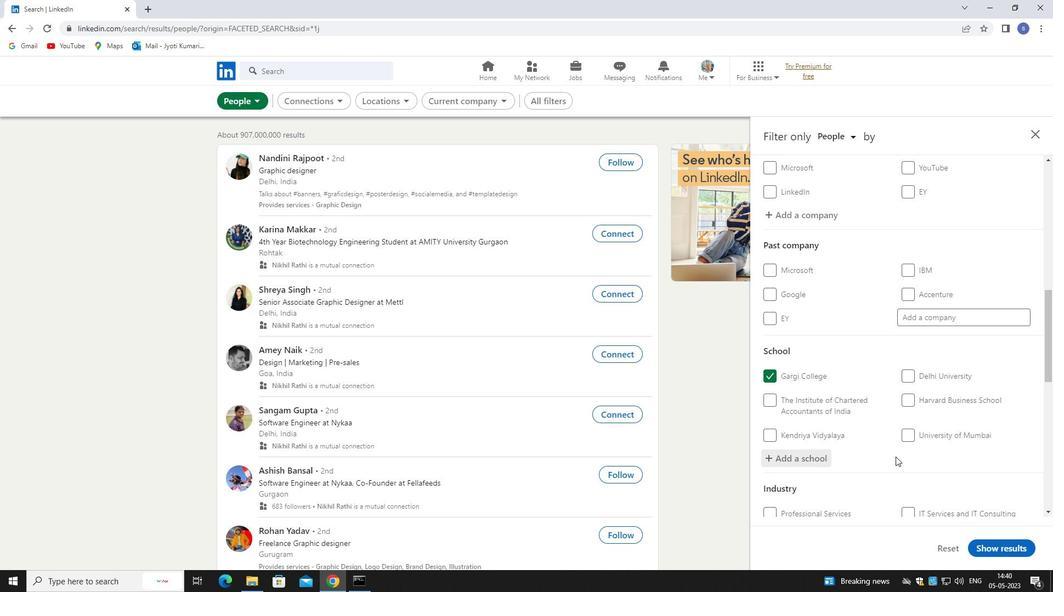 
Action: Mouse moved to (933, 350)
Screenshot: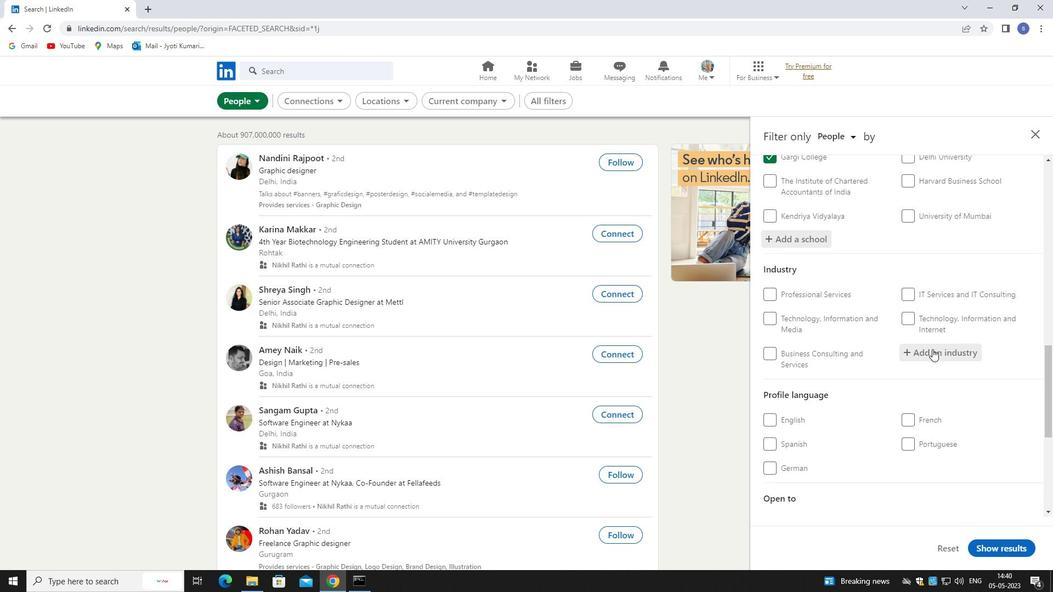 
Action: Mouse pressed left at (933, 350)
Screenshot: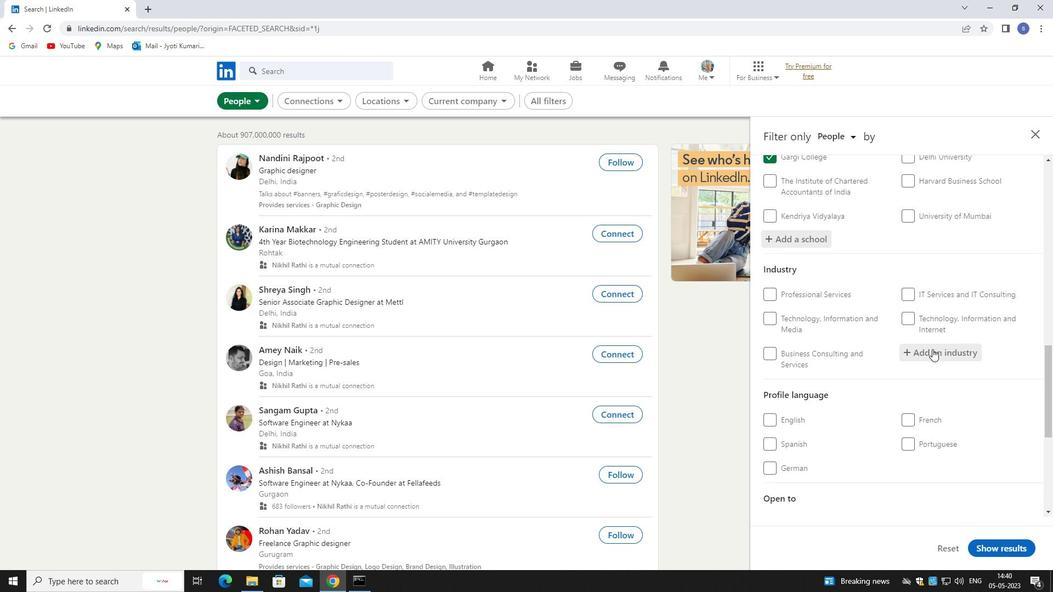 
Action: Mouse moved to (934, 350)
Screenshot: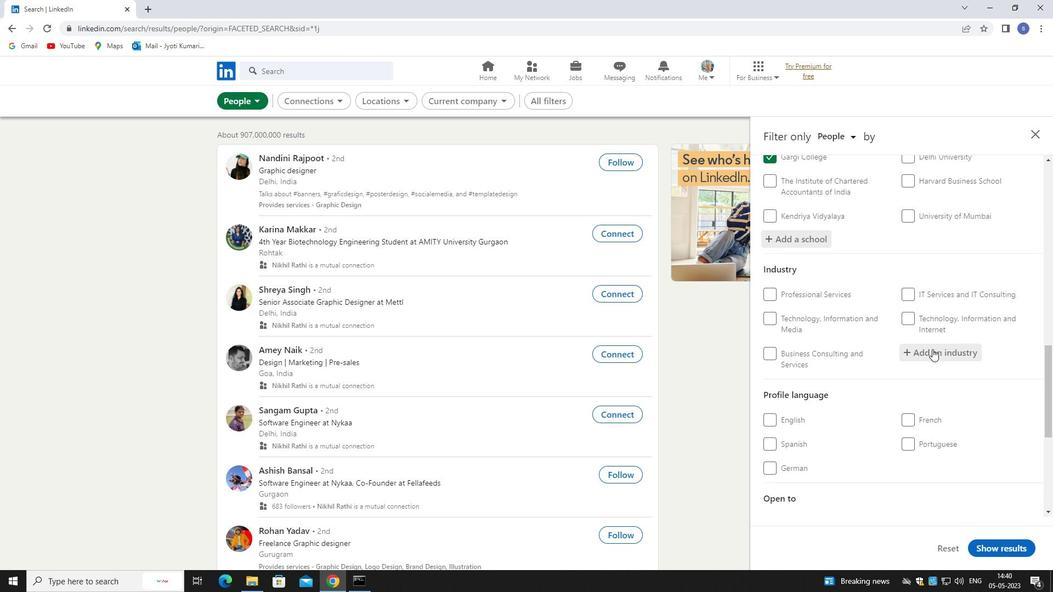 
Action: Key pressed wholesa
Screenshot: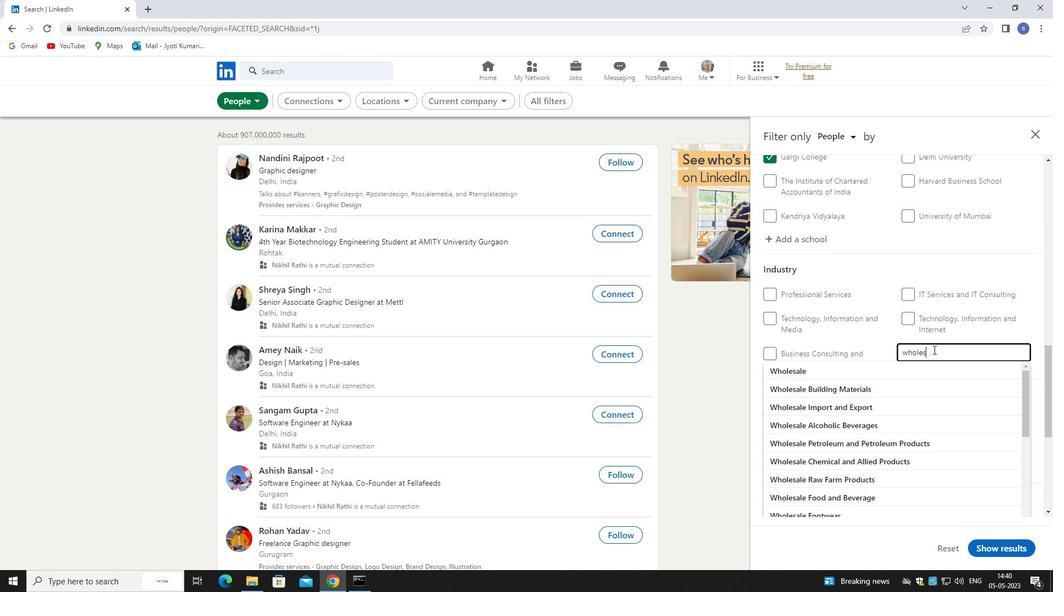 
Action: Mouse moved to (906, 473)
Screenshot: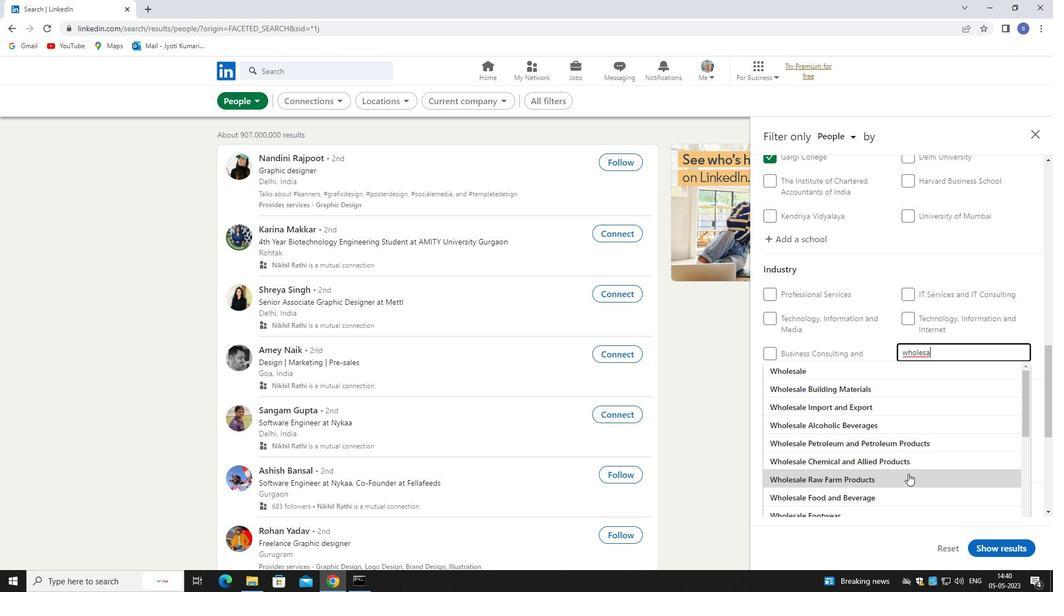 
Action: Mouse scrolled (906, 473) with delta (0, 0)
Screenshot: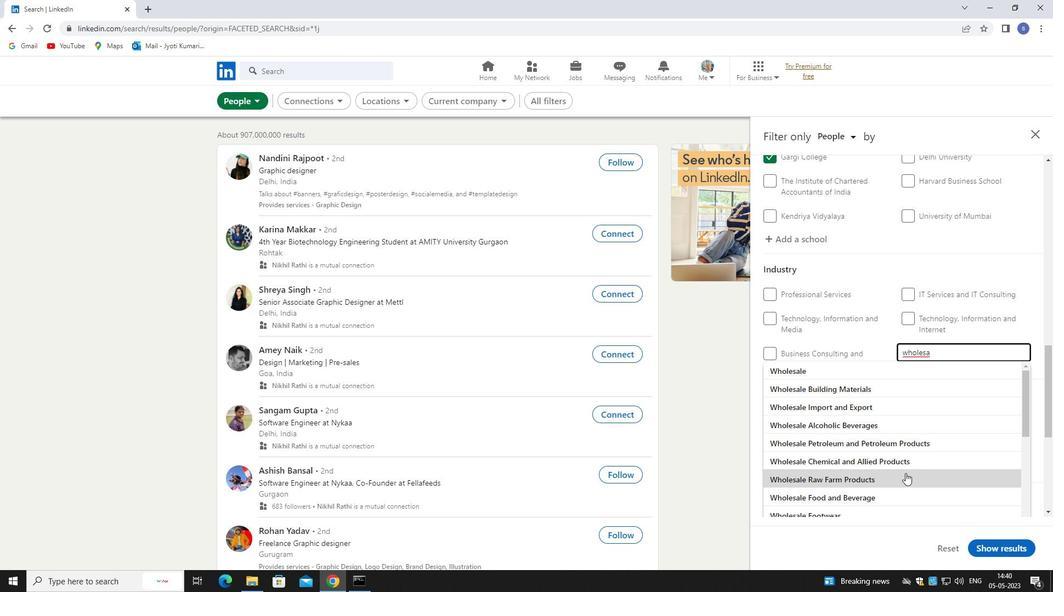 
Action: Mouse scrolled (906, 474) with delta (0, 0)
Screenshot: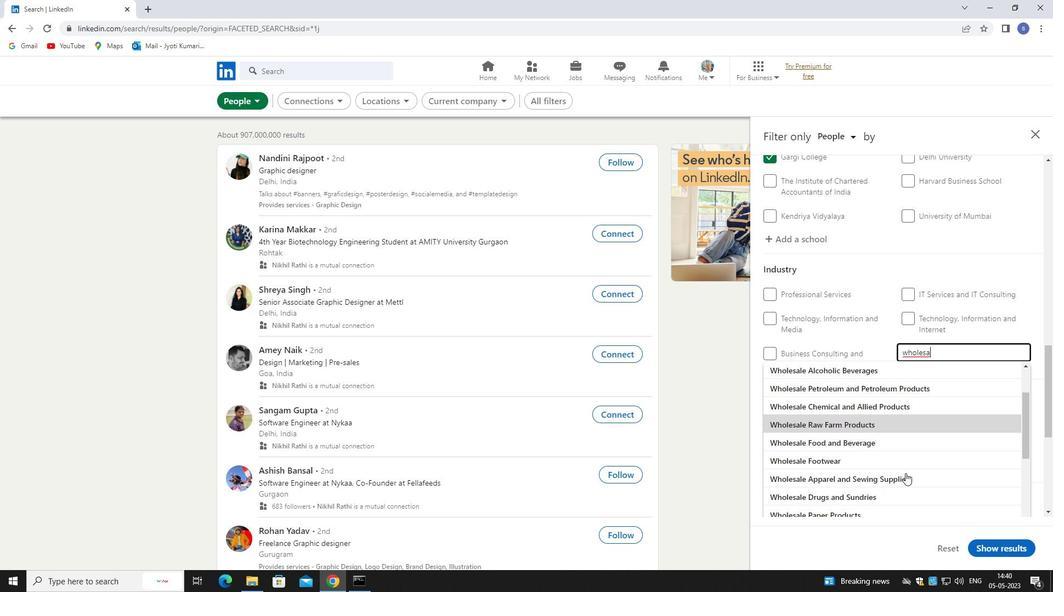 
Action: Mouse moved to (906, 470)
Screenshot: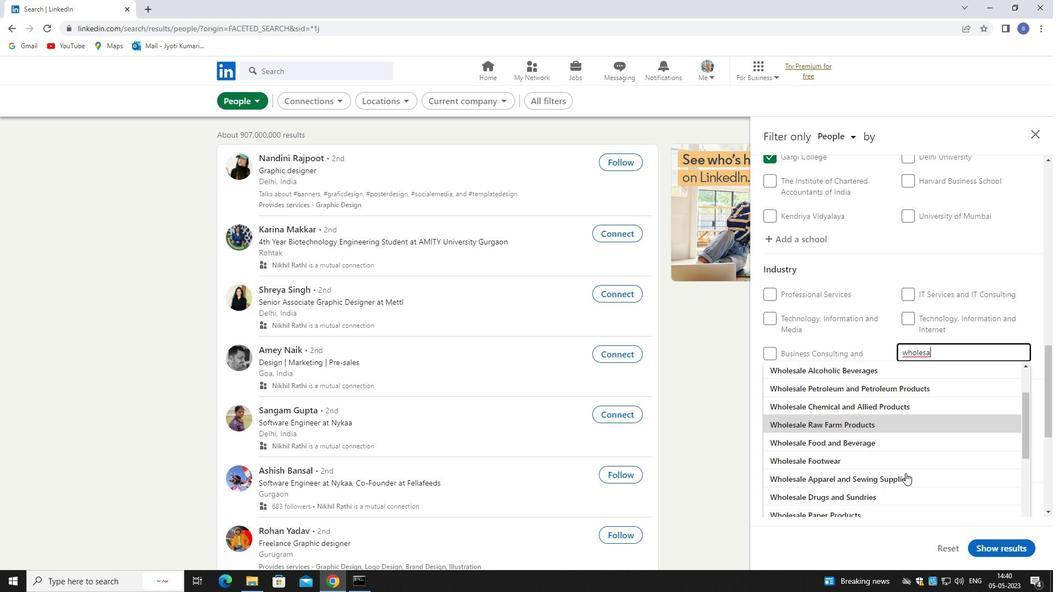 
Action: Mouse scrolled (906, 471) with delta (0, 0)
Screenshot: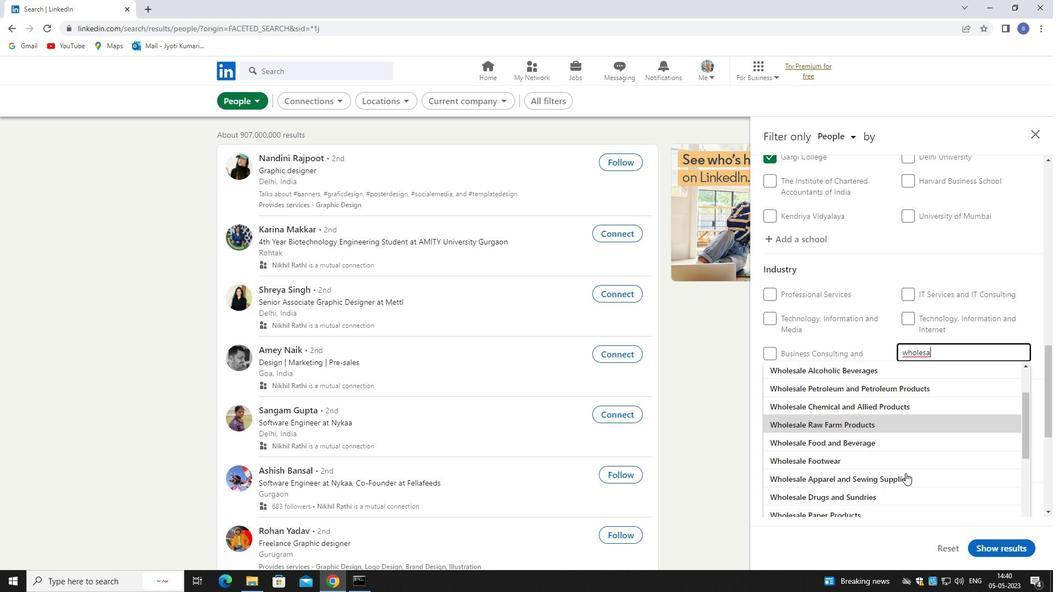 
Action: Mouse scrolled (906, 470) with delta (0, 0)
Screenshot: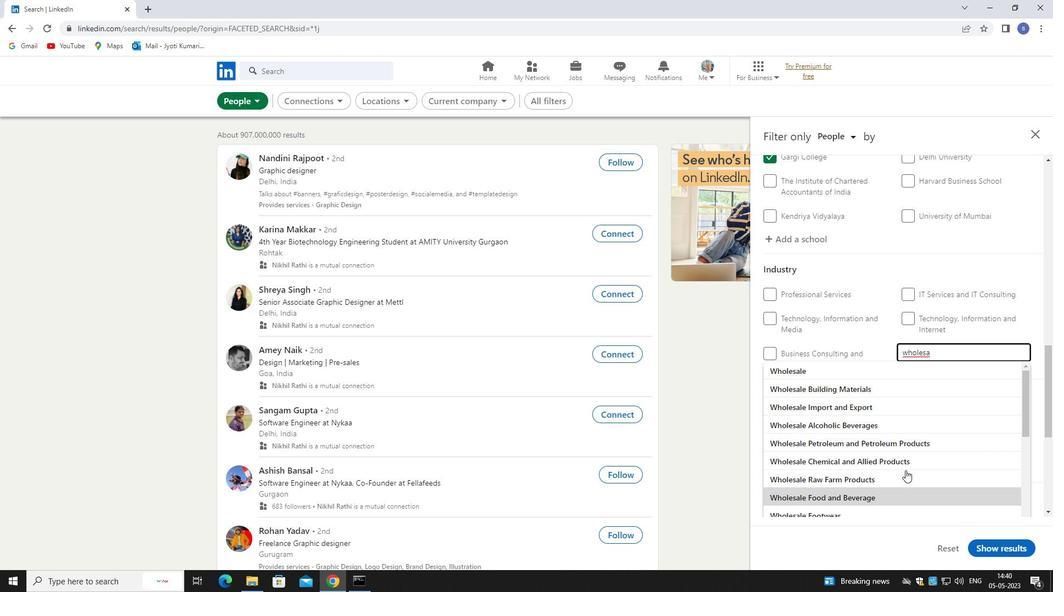 
Action: Mouse moved to (906, 470)
Screenshot: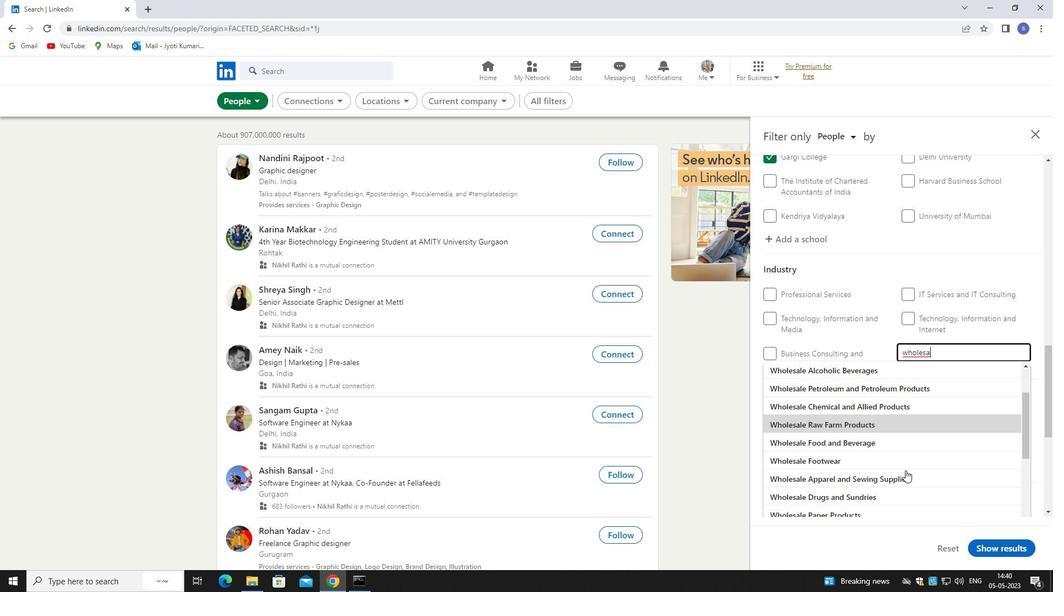 
Action: Mouse scrolled (906, 470) with delta (0, 0)
Screenshot: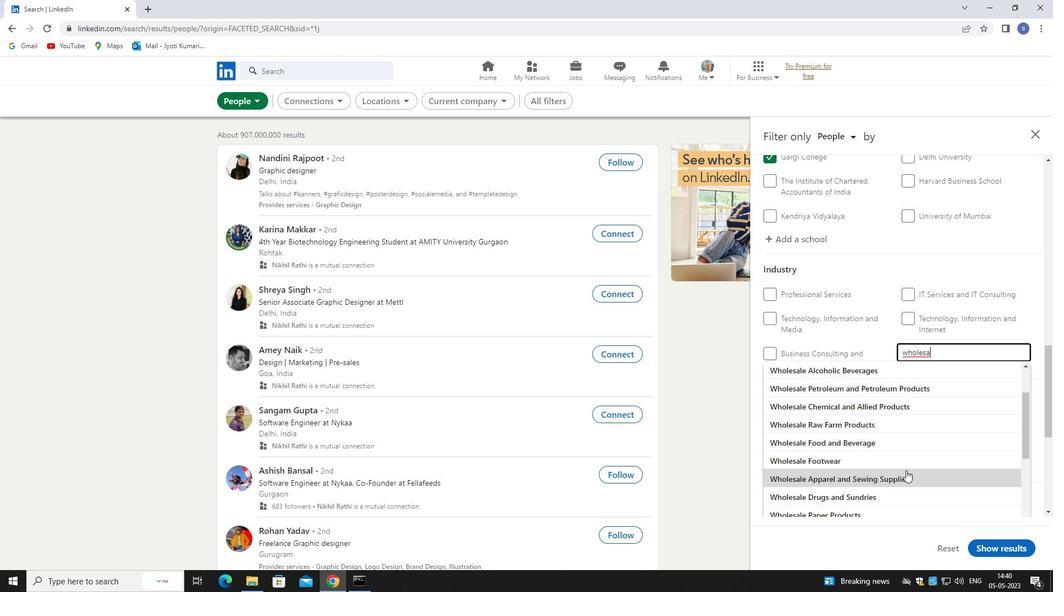 
Action: Mouse moved to (907, 471)
Screenshot: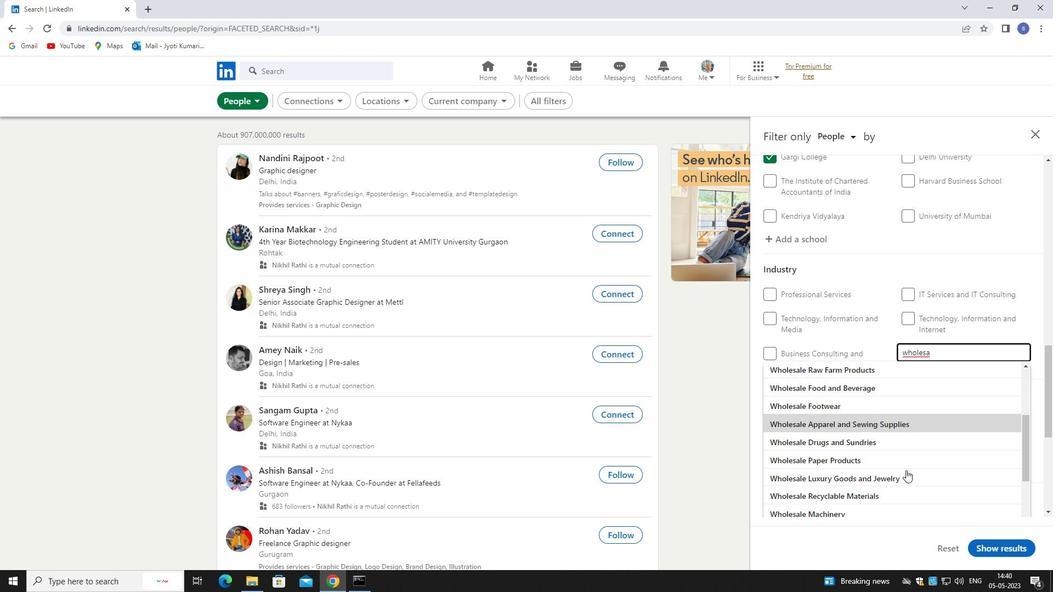 
Action: Mouse scrolled (907, 470) with delta (0, 0)
Screenshot: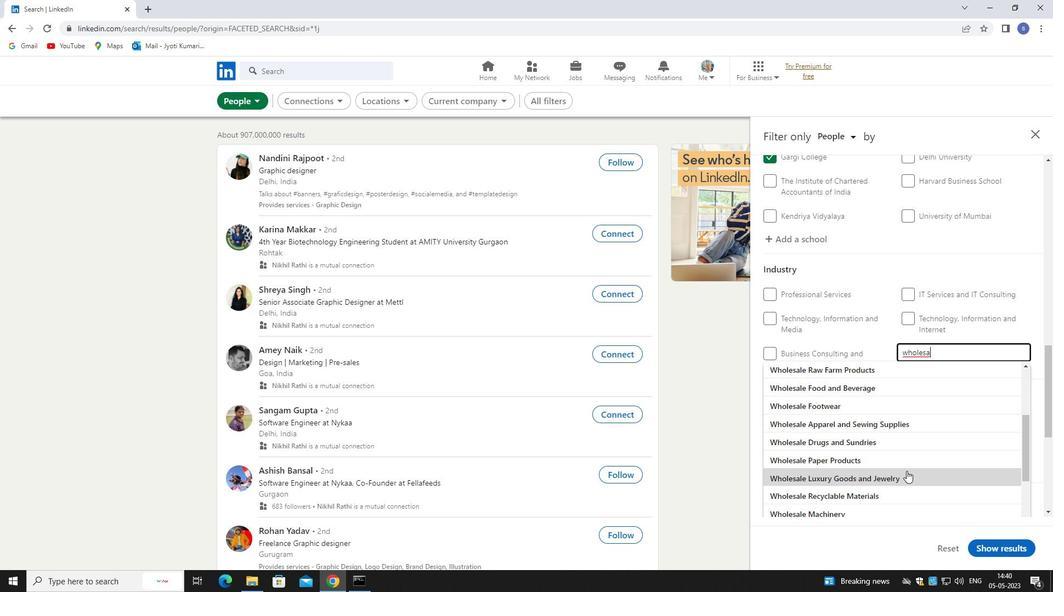 
Action: Mouse moved to (907, 472)
Screenshot: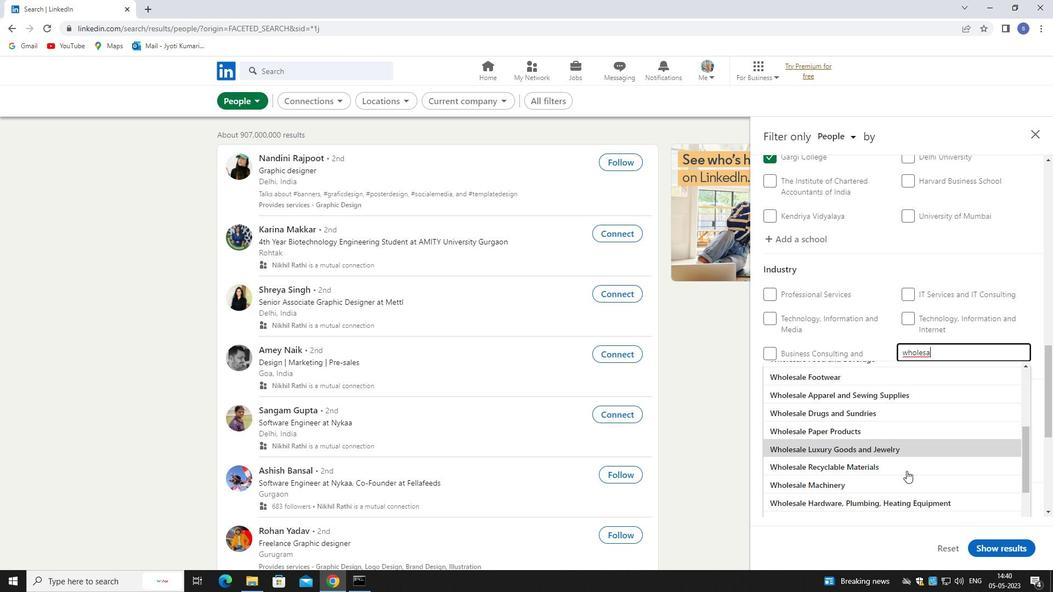 
Action: Mouse scrolled (907, 471) with delta (0, 0)
Screenshot: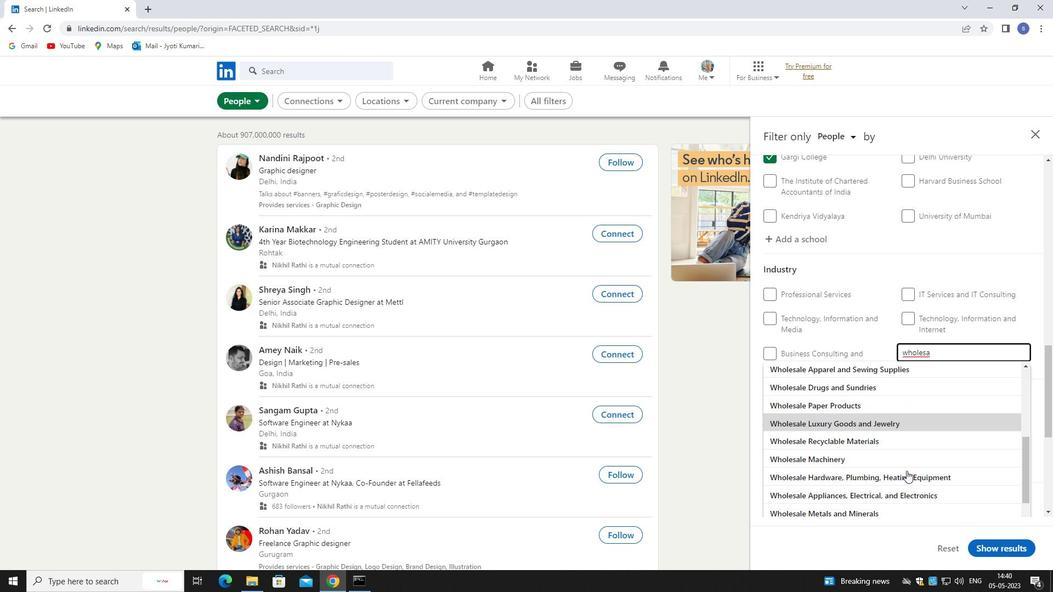 
Action: Mouse scrolled (907, 471) with delta (0, 0)
Screenshot: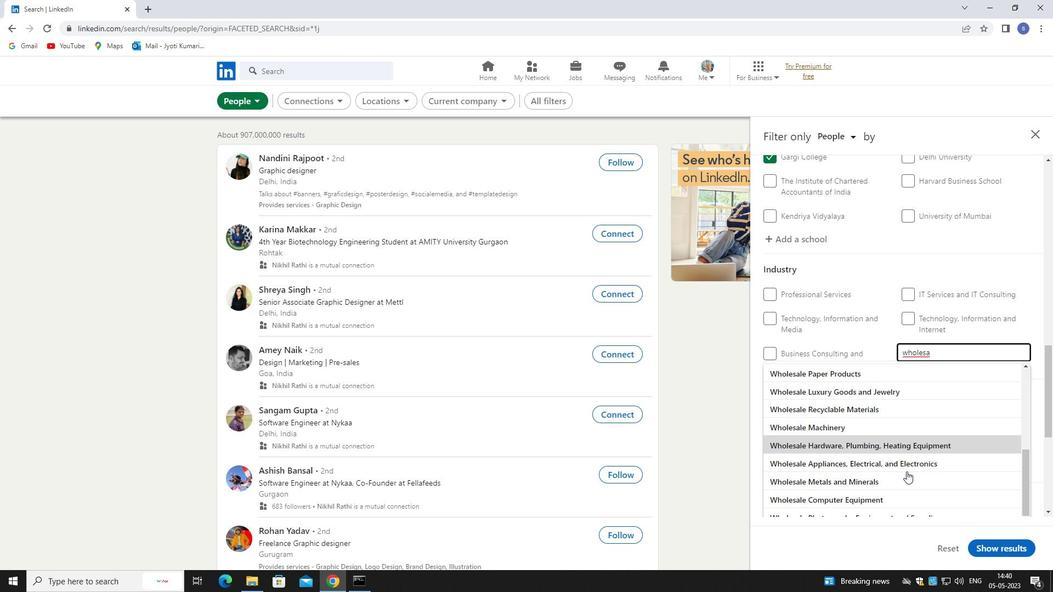 
Action: Mouse moved to (901, 496)
Screenshot: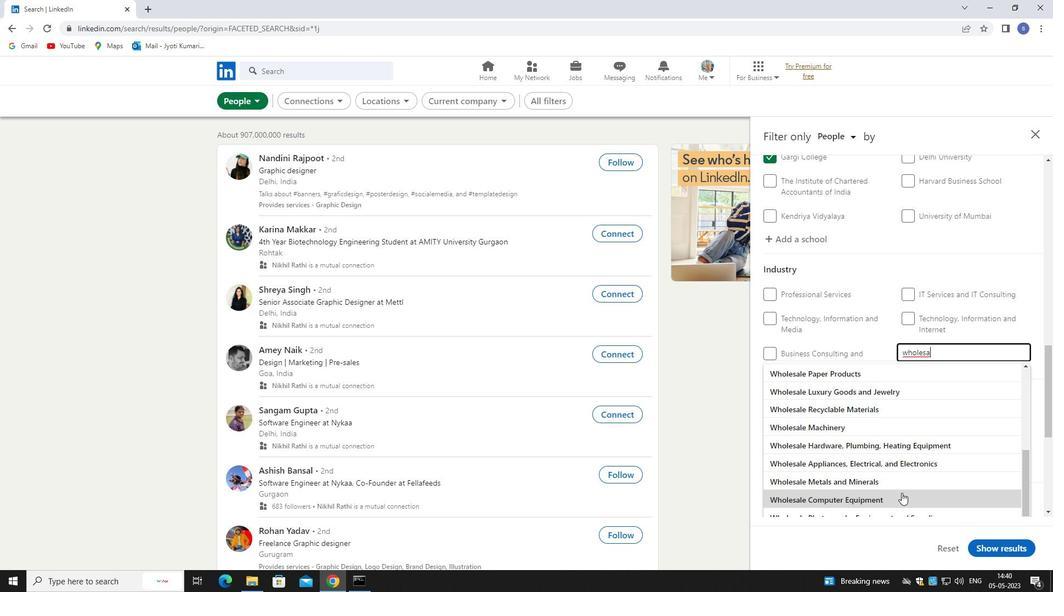 
Action: Mouse pressed left at (901, 496)
Screenshot: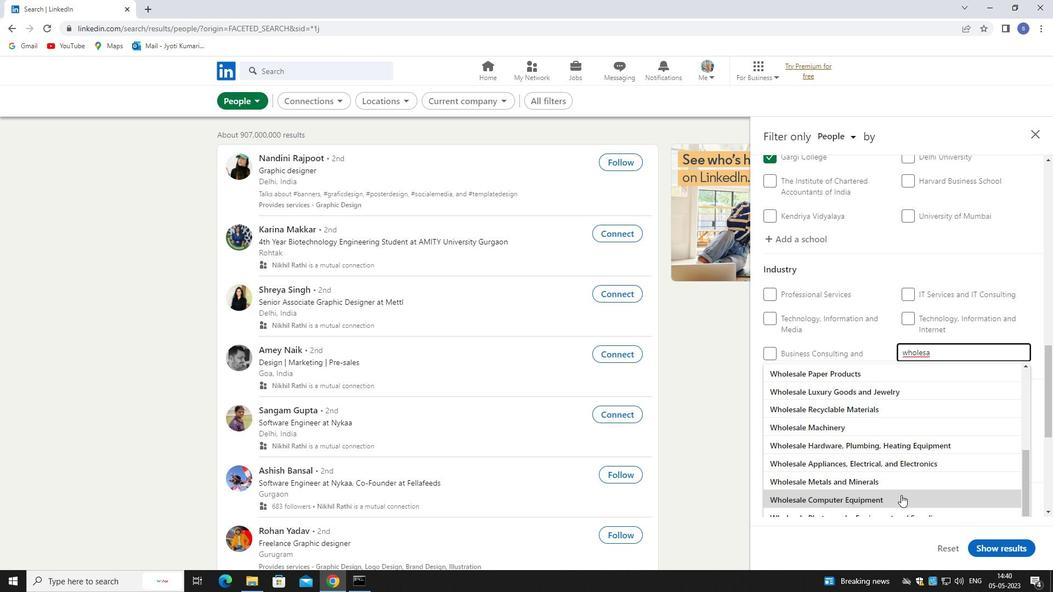 
Action: Mouse moved to (913, 456)
Screenshot: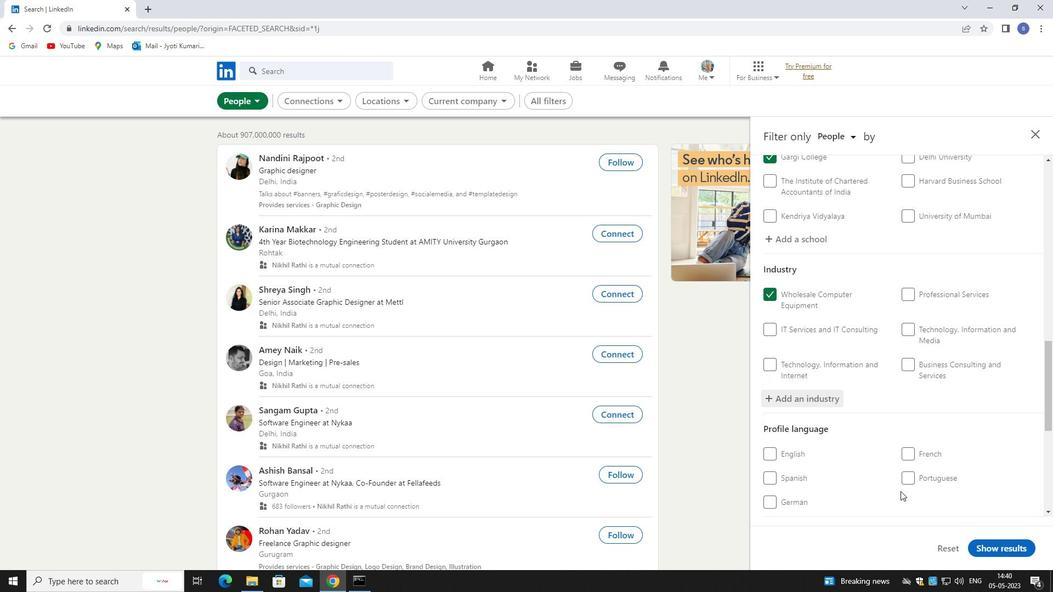 
Action: Mouse scrolled (913, 456) with delta (0, 0)
Screenshot: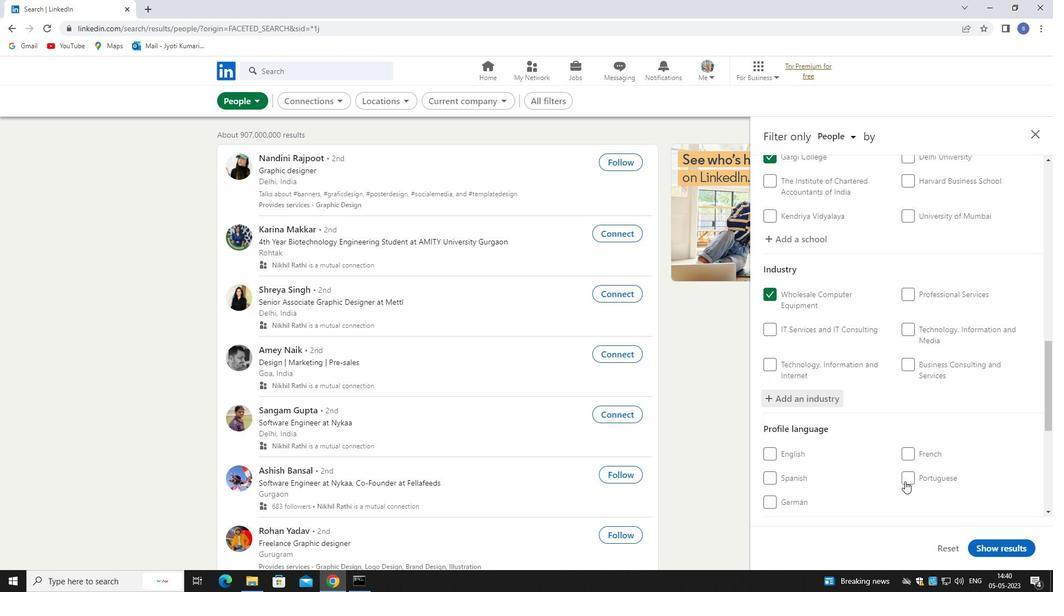 
Action: Mouse scrolled (913, 456) with delta (0, 0)
Screenshot: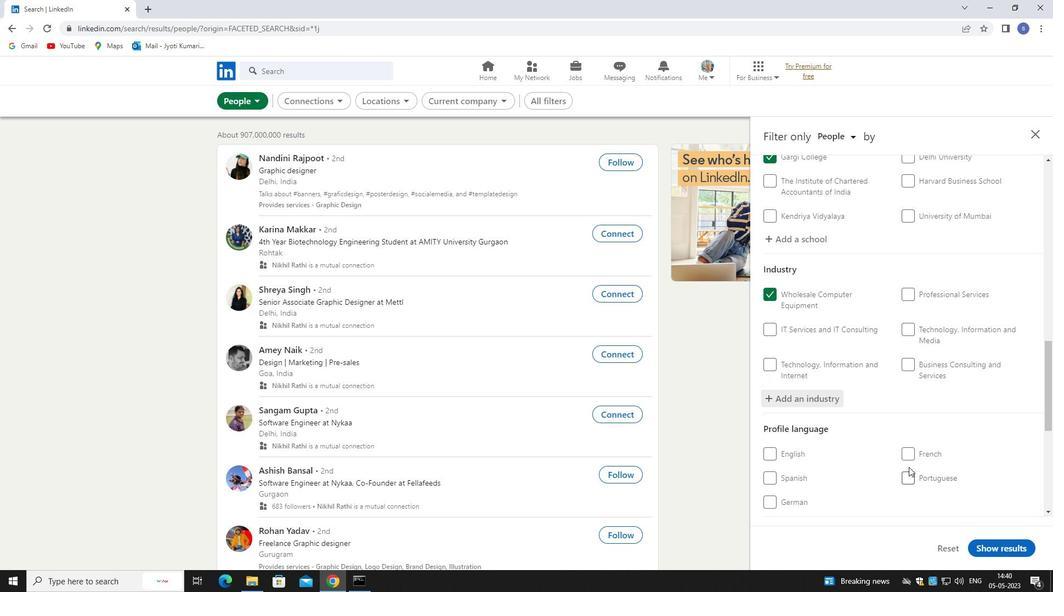
Action: Mouse scrolled (913, 456) with delta (0, 0)
Screenshot: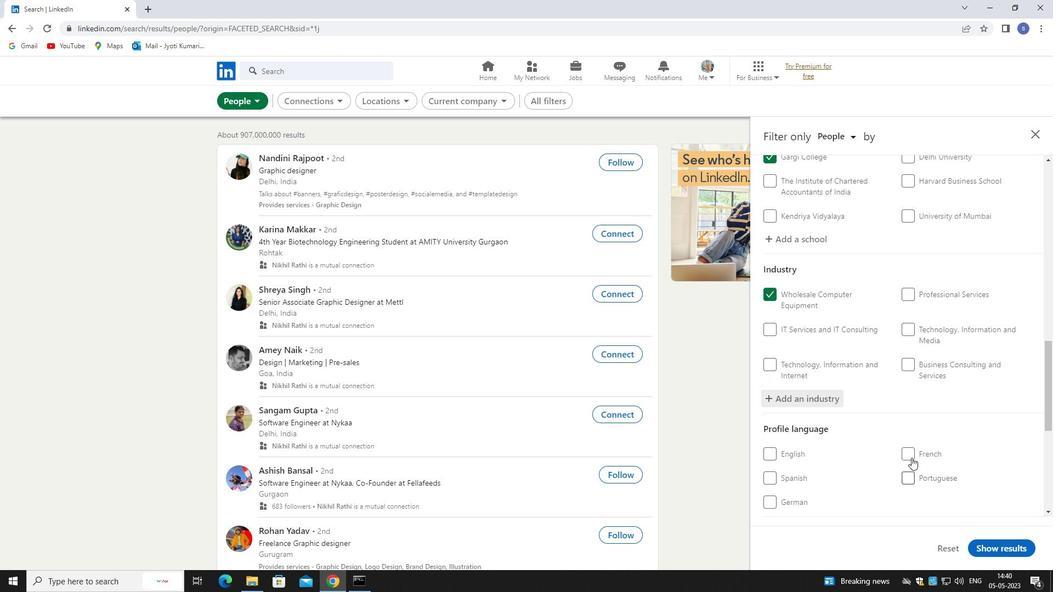 
Action: Mouse scrolled (913, 456) with delta (0, 0)
Screenshot: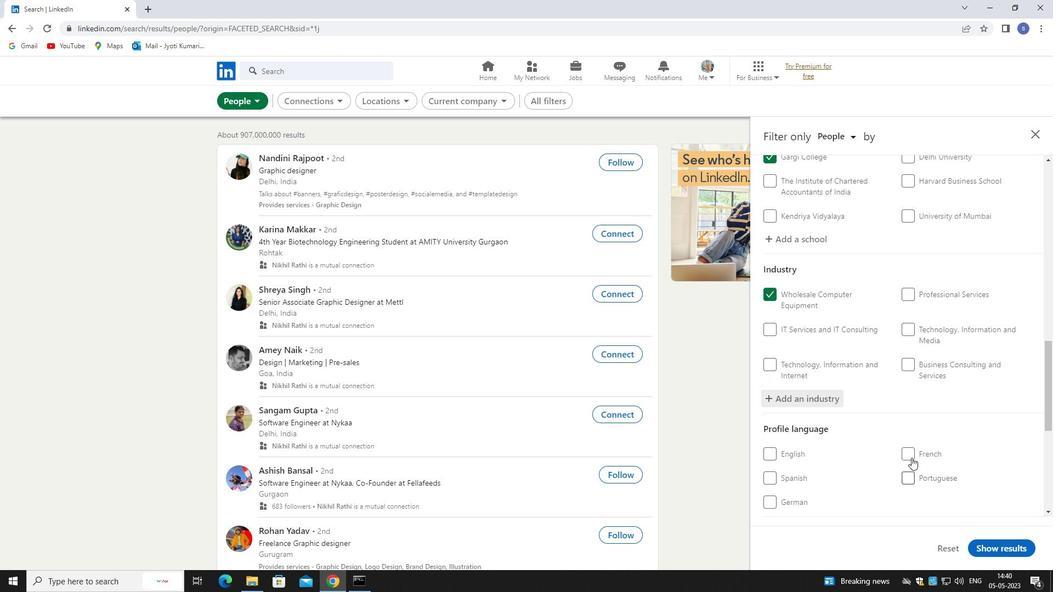 
Action: Mouse moved to (783, 282)
Screenshot: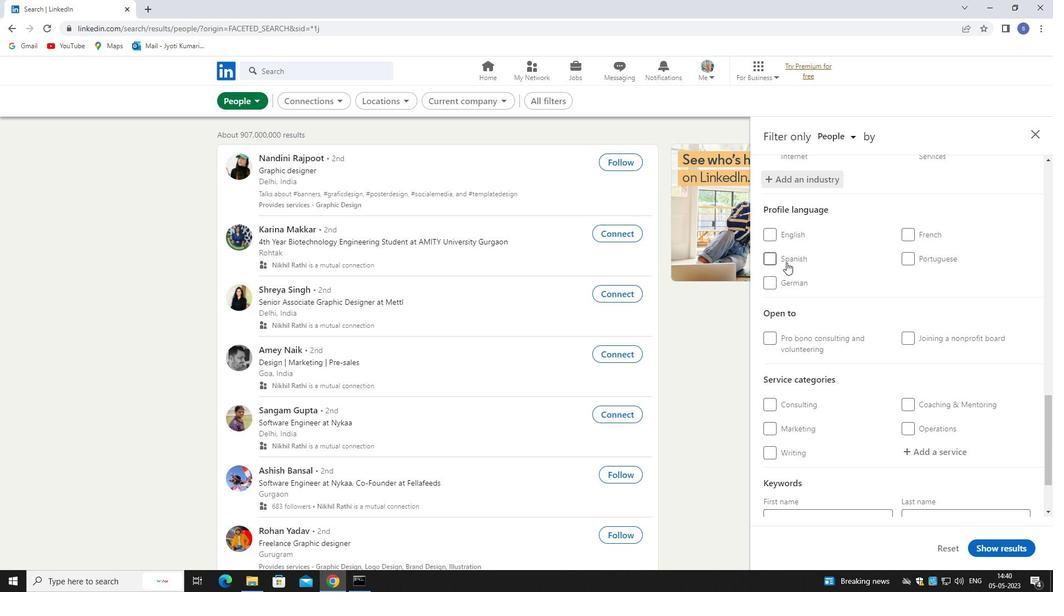 
Action: Mouse pressed left at (783, 282)
Screenshot: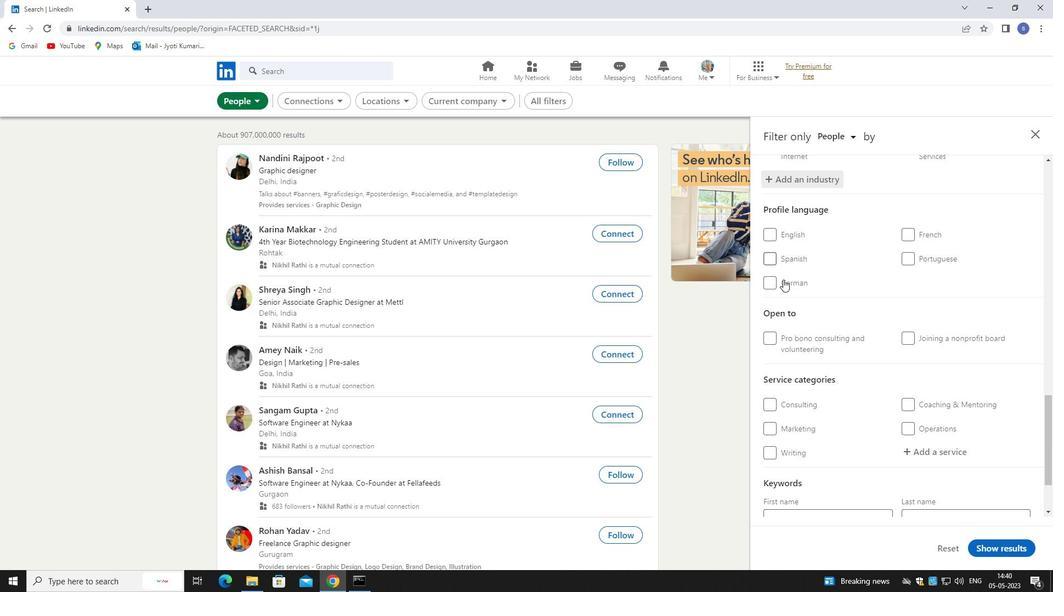 
Action: Mouse moved to (959, 451)
Screenshot: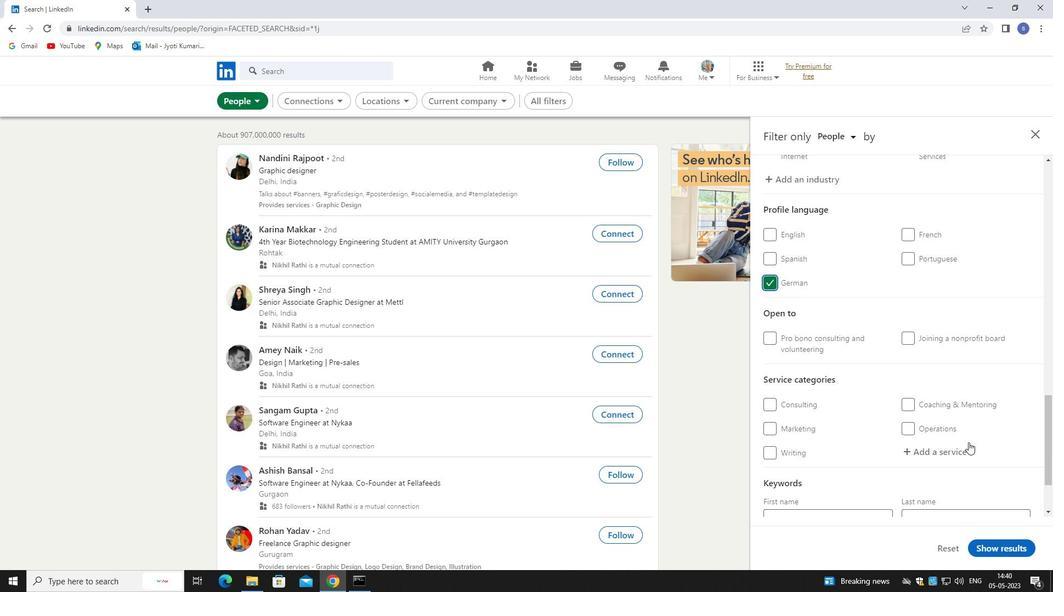 
Action: Mouse scrolled (959, 450) with delta (0, 0)
Screenshot: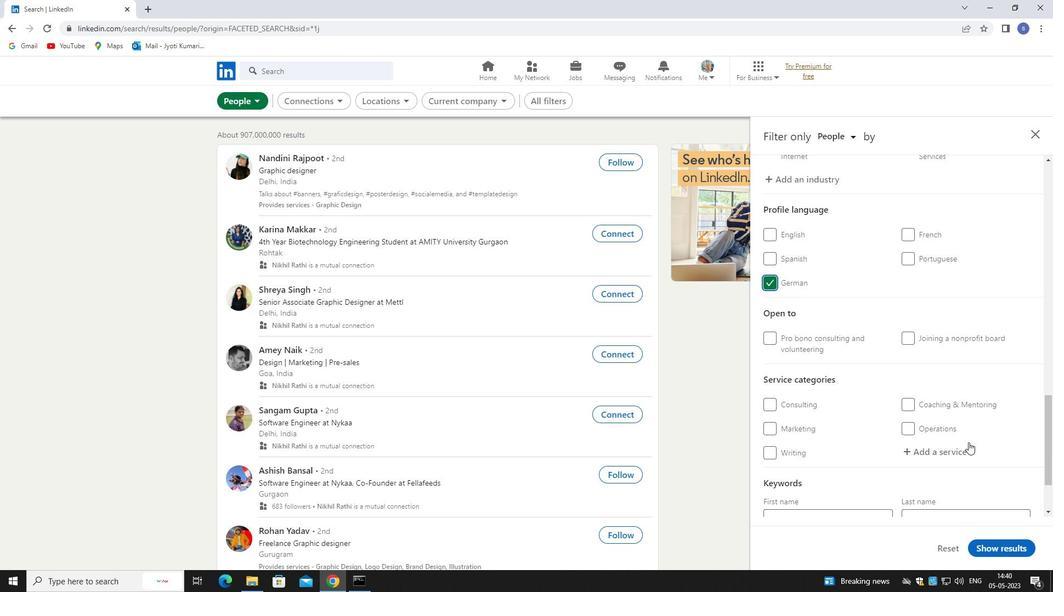 
Action: Mouse moved to (948, 403)
Screenshot: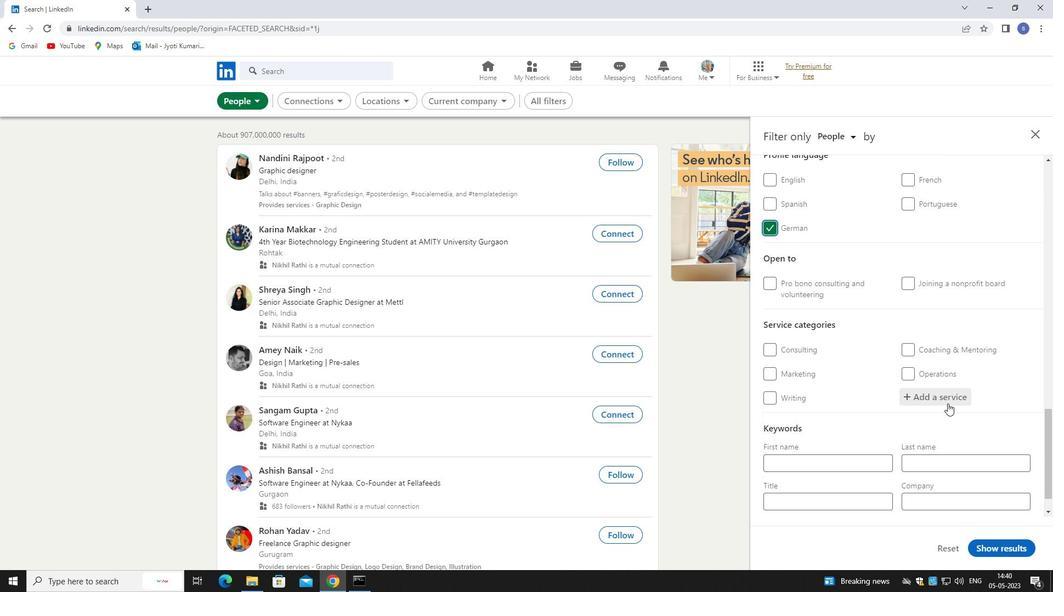 
Action: Mouse pressed left at (948, 403)
Screenshot: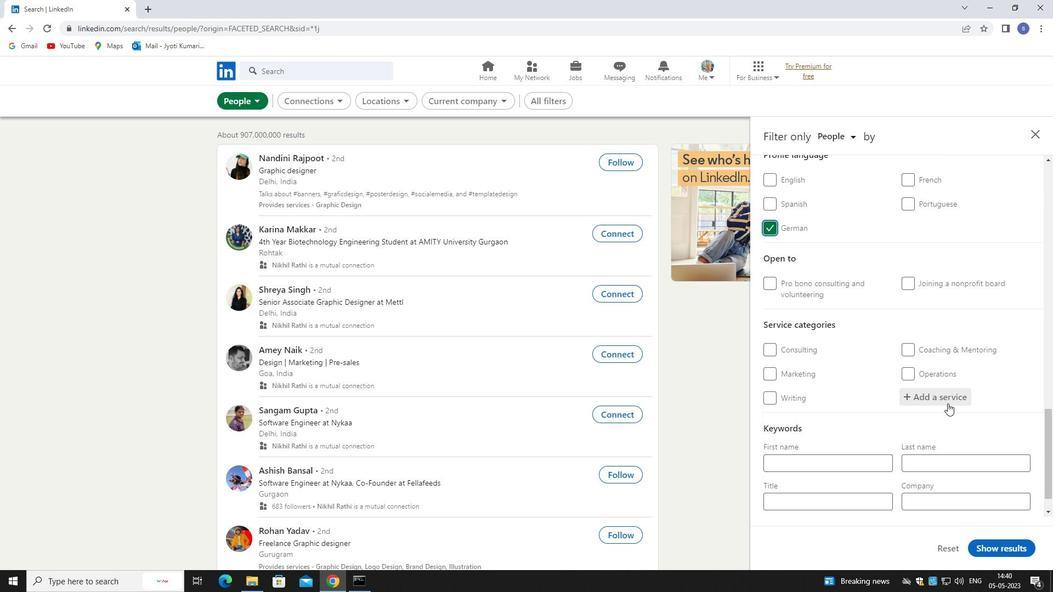 
Action: Mouse moved to (948, 402)
Screenshot: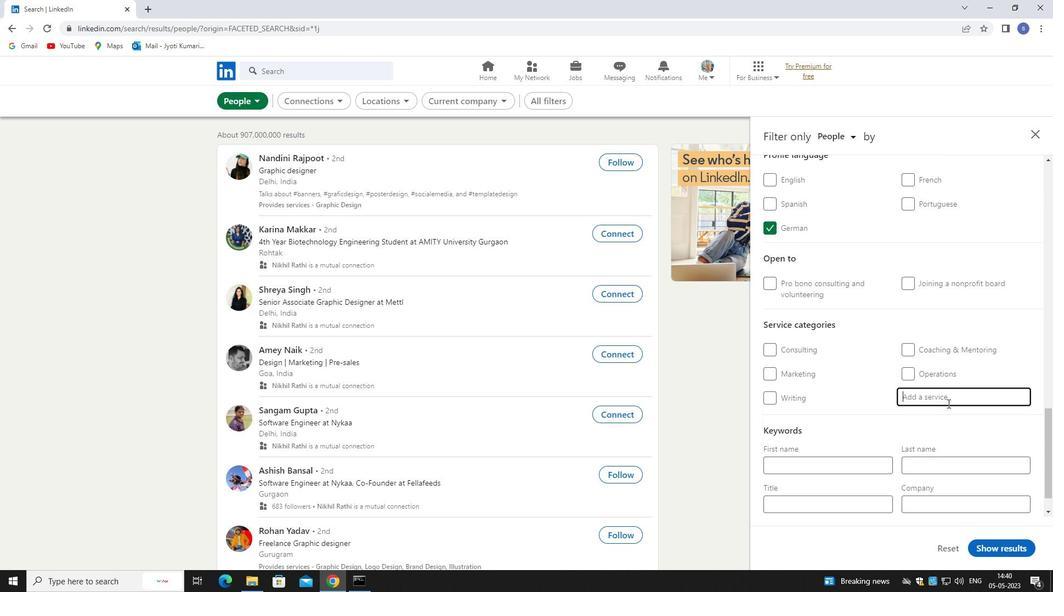 
Action: Key pressed filing
Screenshot: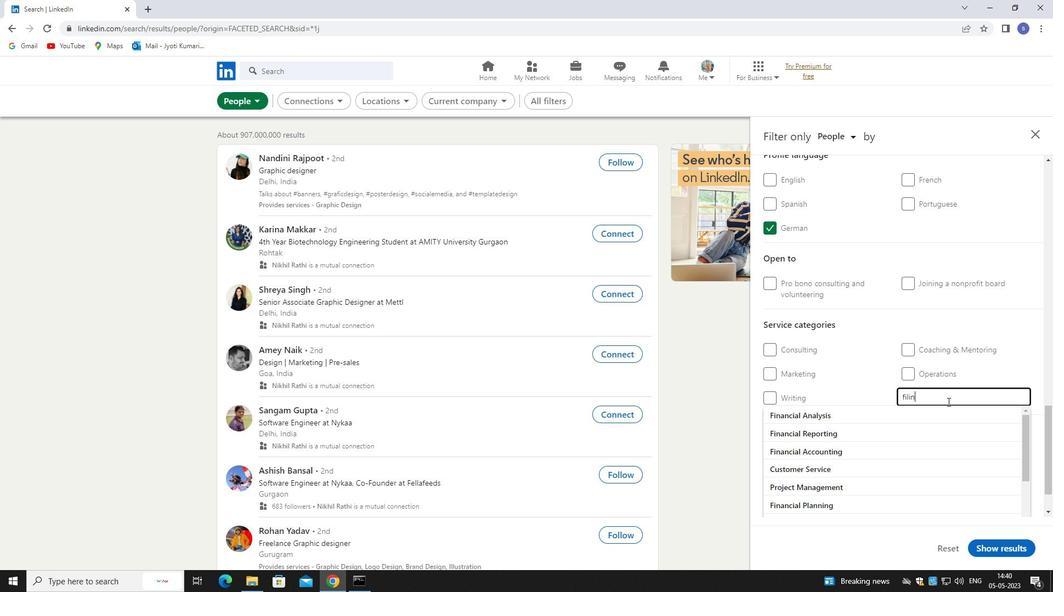 
Action: Mouse moved to (950, 414)
Screenshot: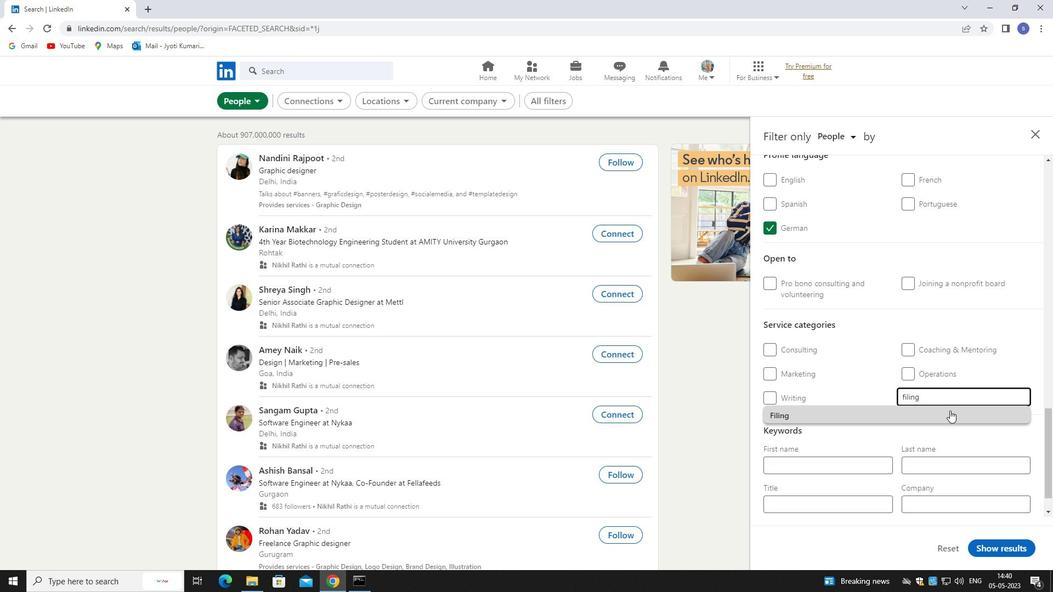 
Action: Mouse pressed left at (950, 414)
Screenshot: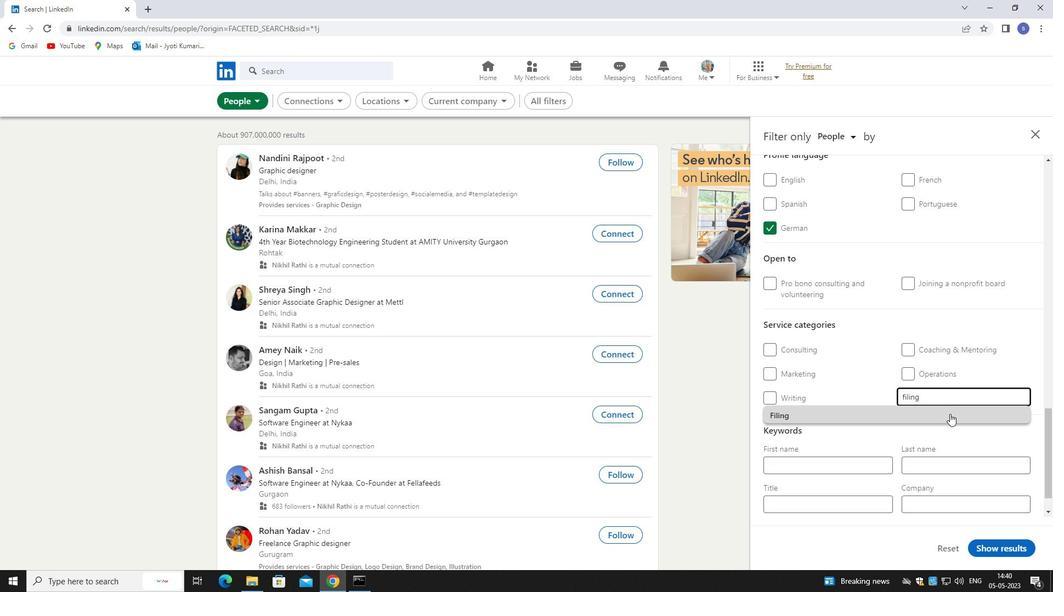 
Action: Mouse moved to (880, 461)
Screenshot: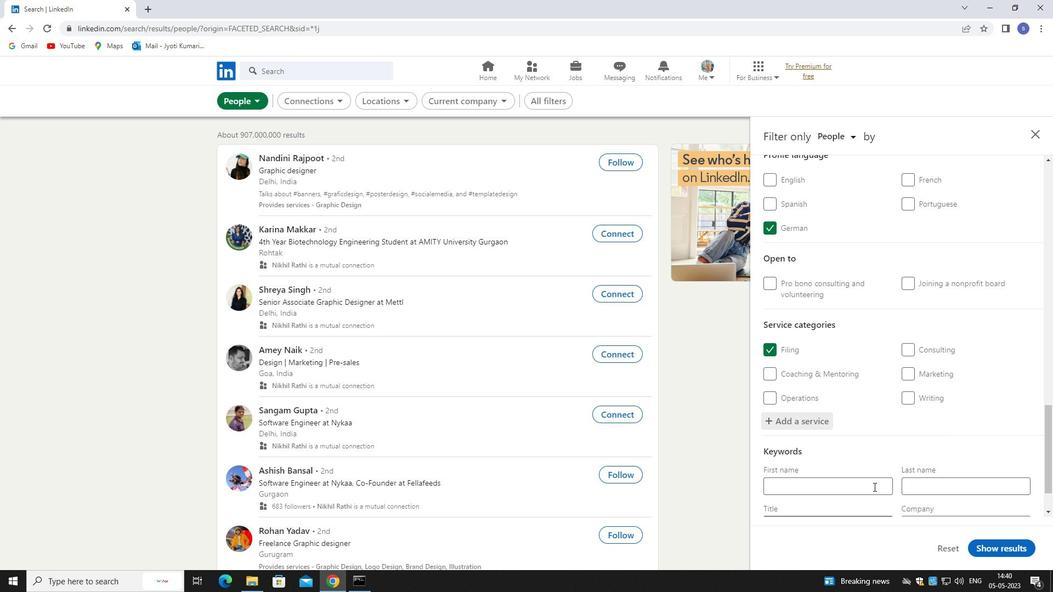 
Action: Mouse scrolled (880, 461) with delta (0, 0)
Screenshot: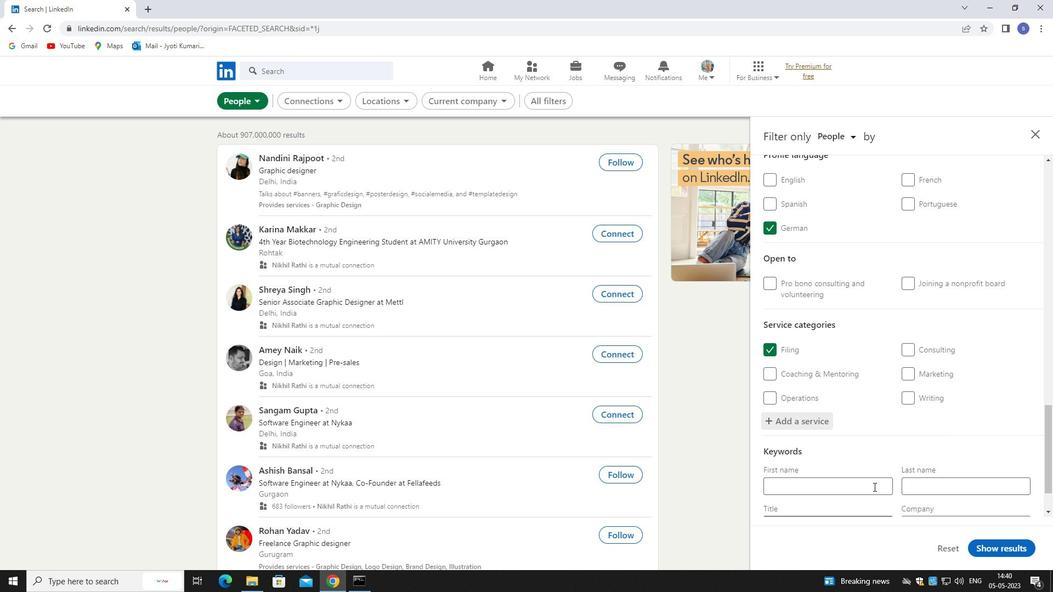 
Action: Mouse moved to (881, 462)
Screenshot: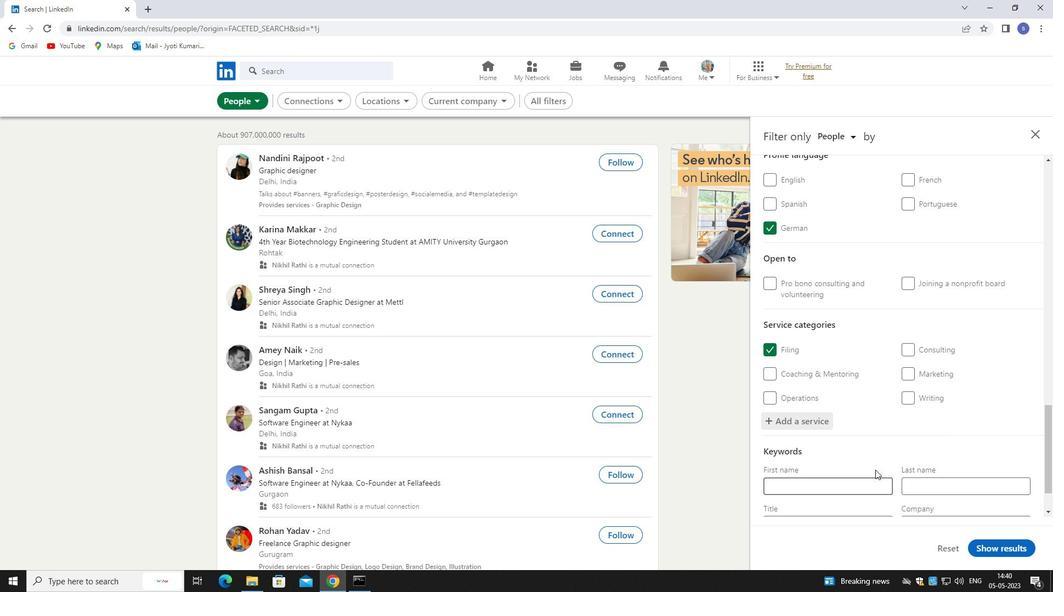 
Action: Mouse scrolled (881, 461) with delta (0, 0)
Screenshot: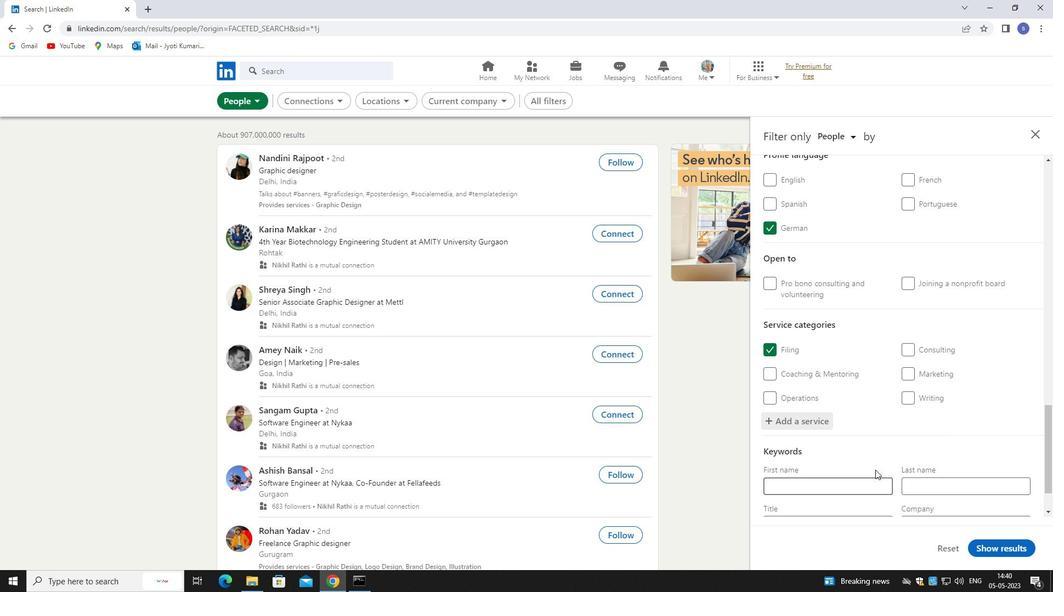 
Action: Mouse scrolled (881, 461) with delta (0, 0)
Screenshot: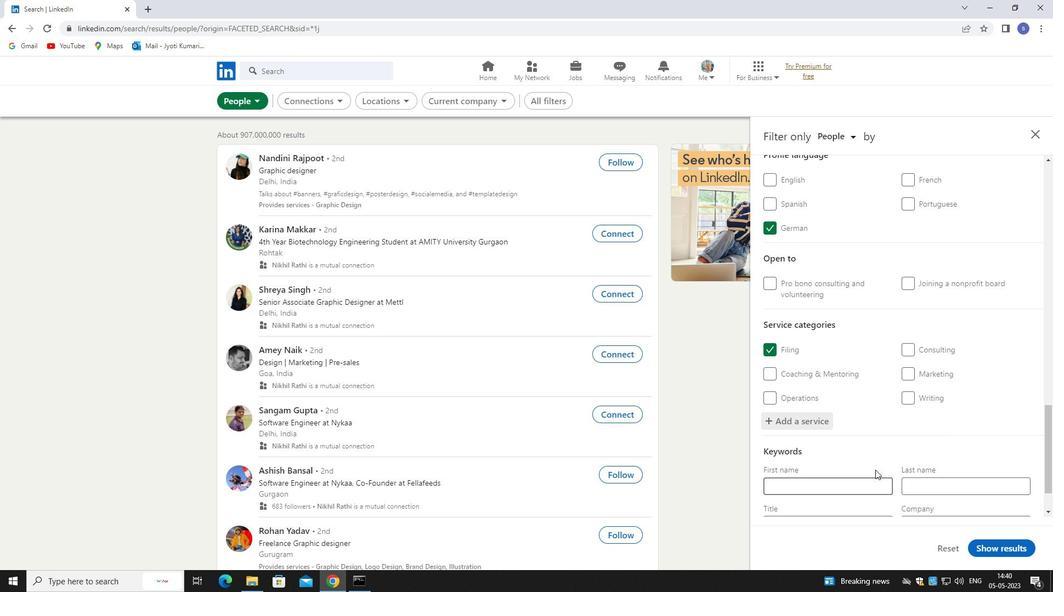 
Action: Mouse scrolled (881, 461) with delta (0, 0)
Screenshot: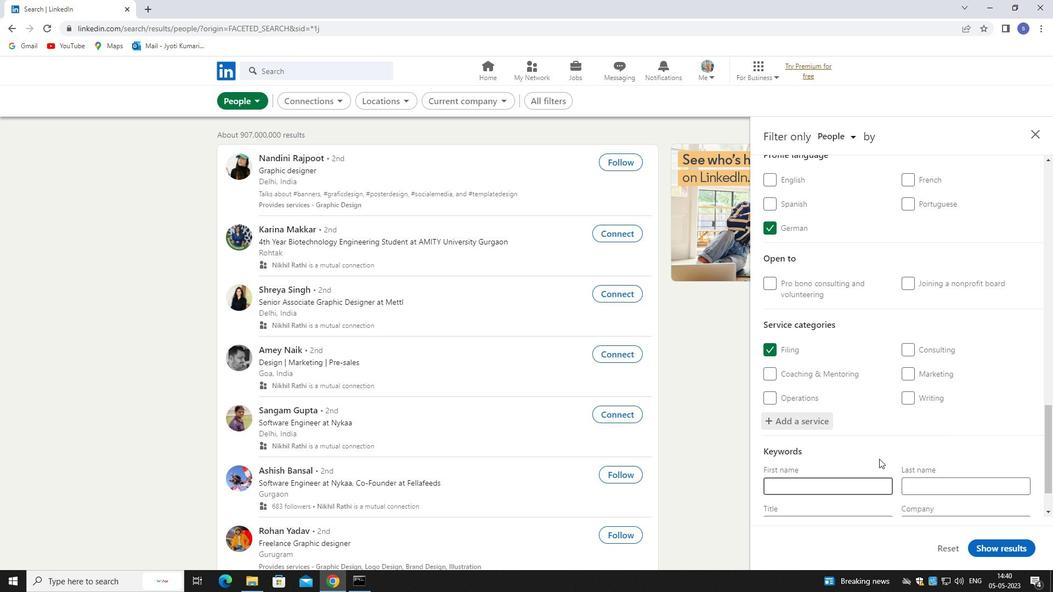 
Action: Mouse moved to (875, 468)
Screenshot: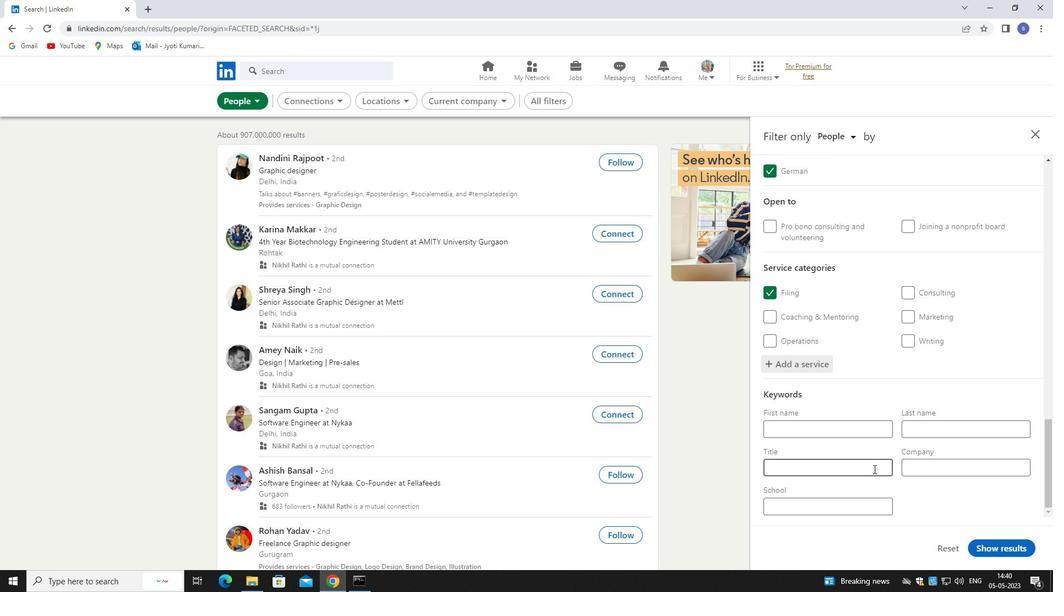 
Action: Mouse pressed left at (875, 468)
Screenshot: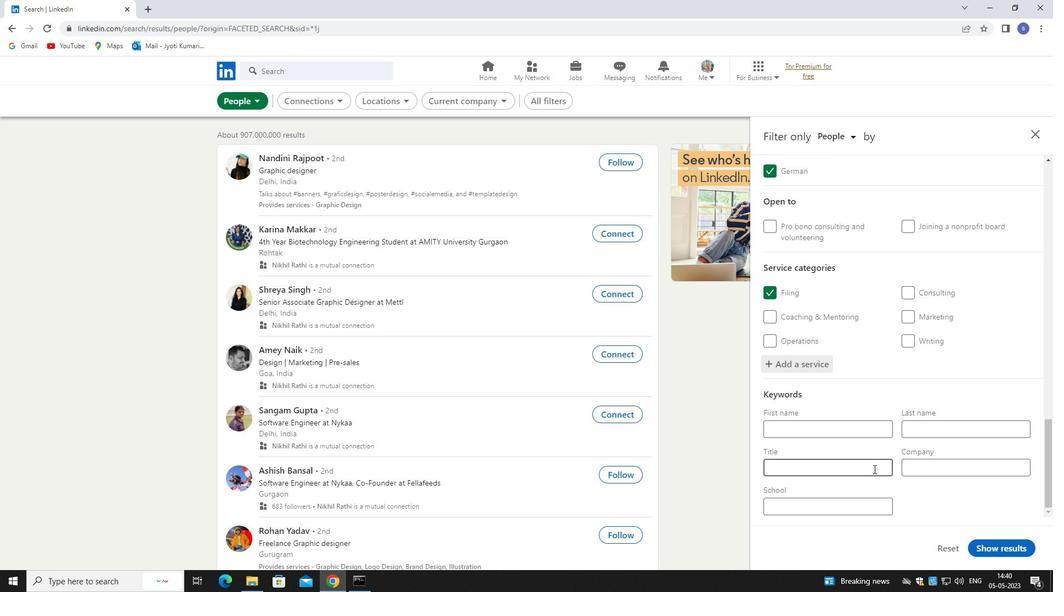 
Action: Mouse moved to (875, 467)
Screenshot: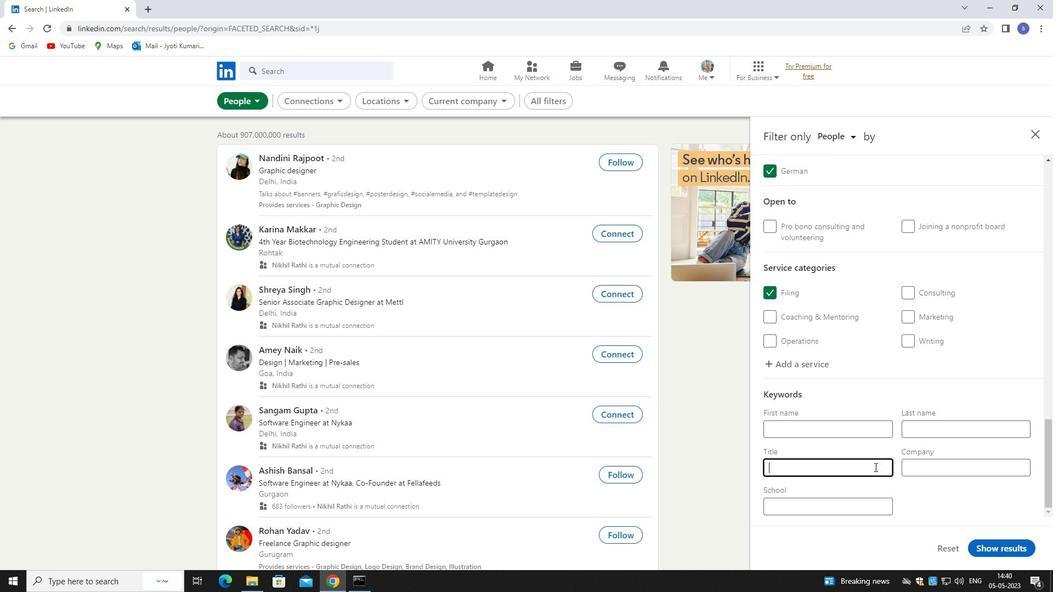 
Action: Key pressed <Key.shift>OFFICE<Key.space>CLERK
Screenshot: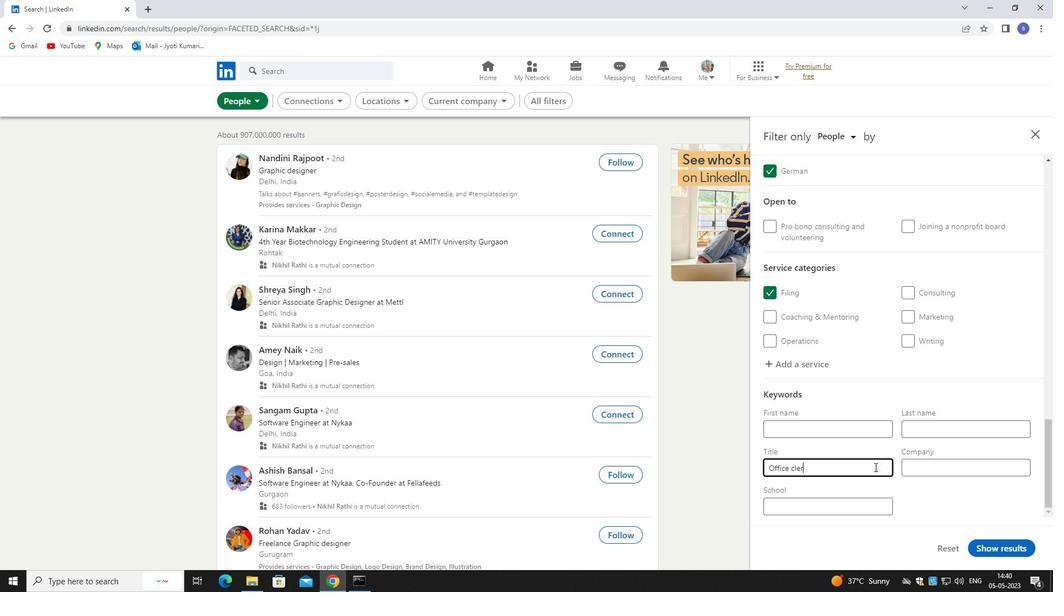 
Action: Mouse moved to (991, 545)
Screenshot: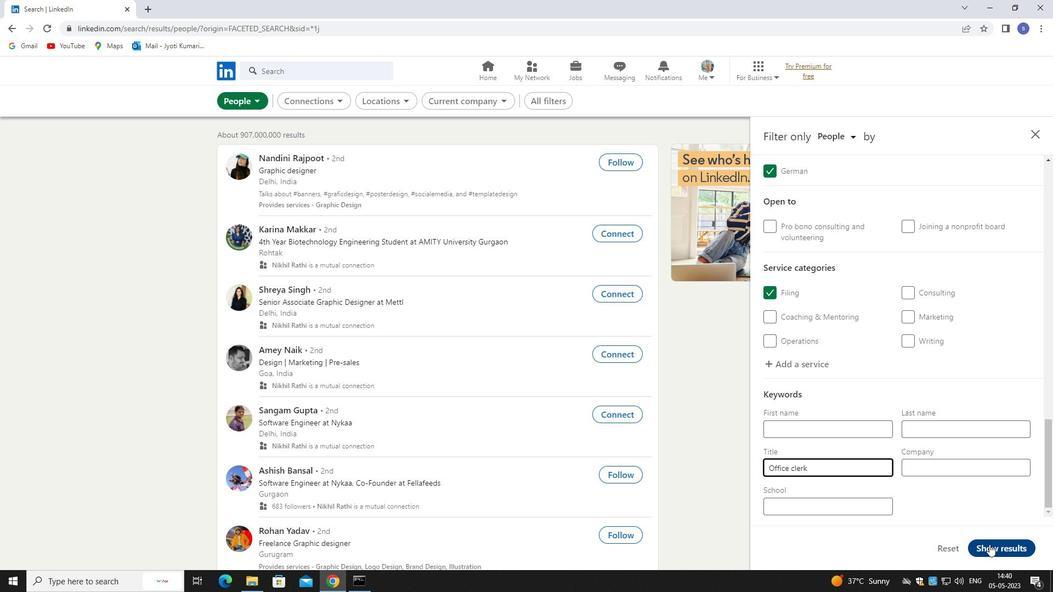 
Action: Mouse pressed left at (991, 545)
Screenshot: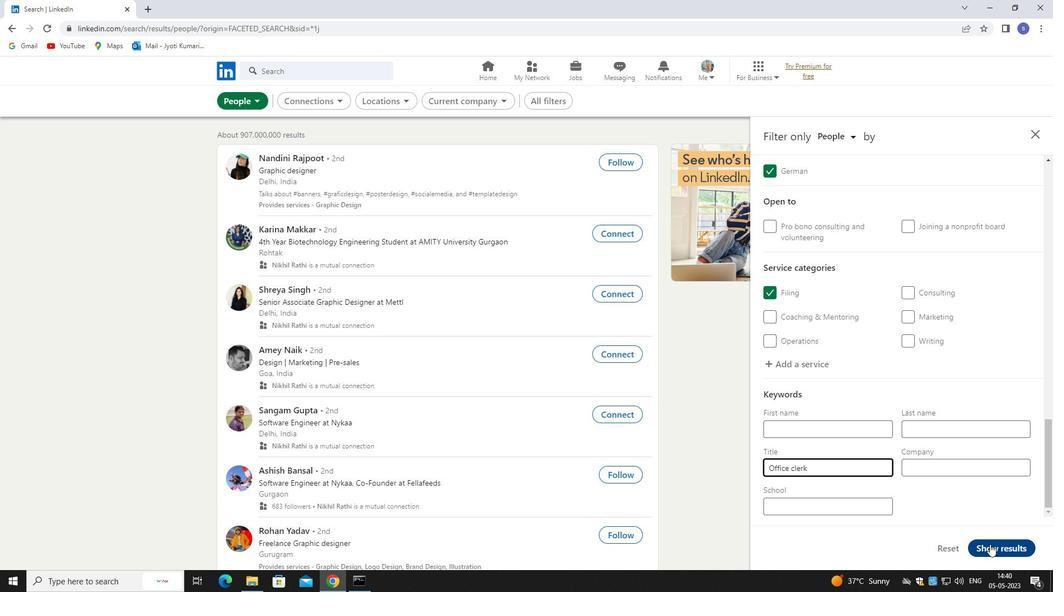 
Action: Mouse moved to (991, 544)
Screenshot: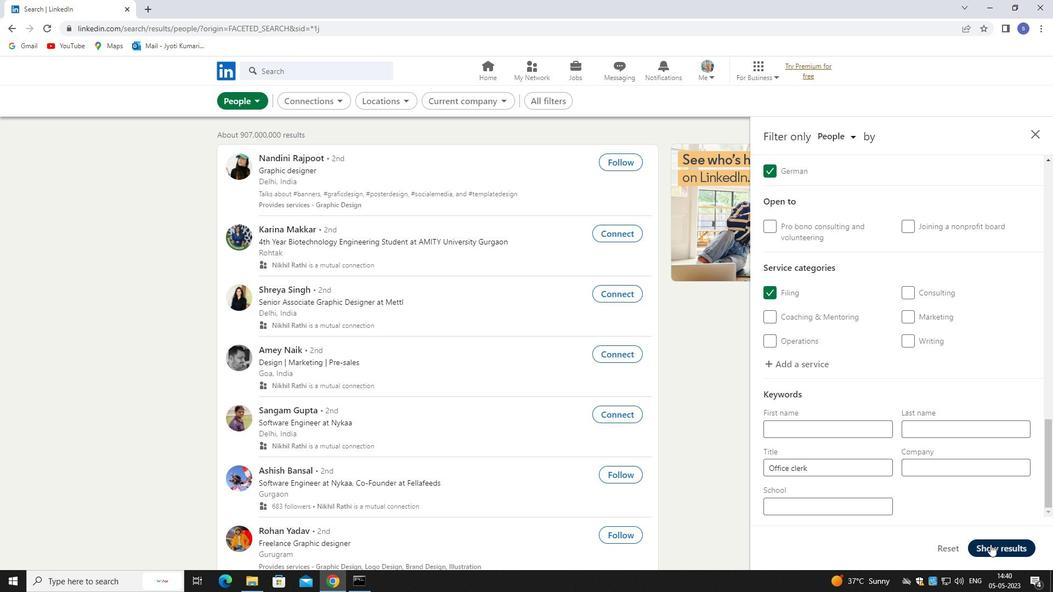 
